 Task: In the Contact  AdelineBaker@roundabouttheatre.org; add deal stage: 'Closed Won'; Add amount '100000'; Select Deal Type: New Business; Select priority: 'Medium'; Associate deal with contact: choose any two contacts and company: Select any company.. Logged in from softage.1@softage.net
Action: Mouse moved to (101, 67)
Screenshot: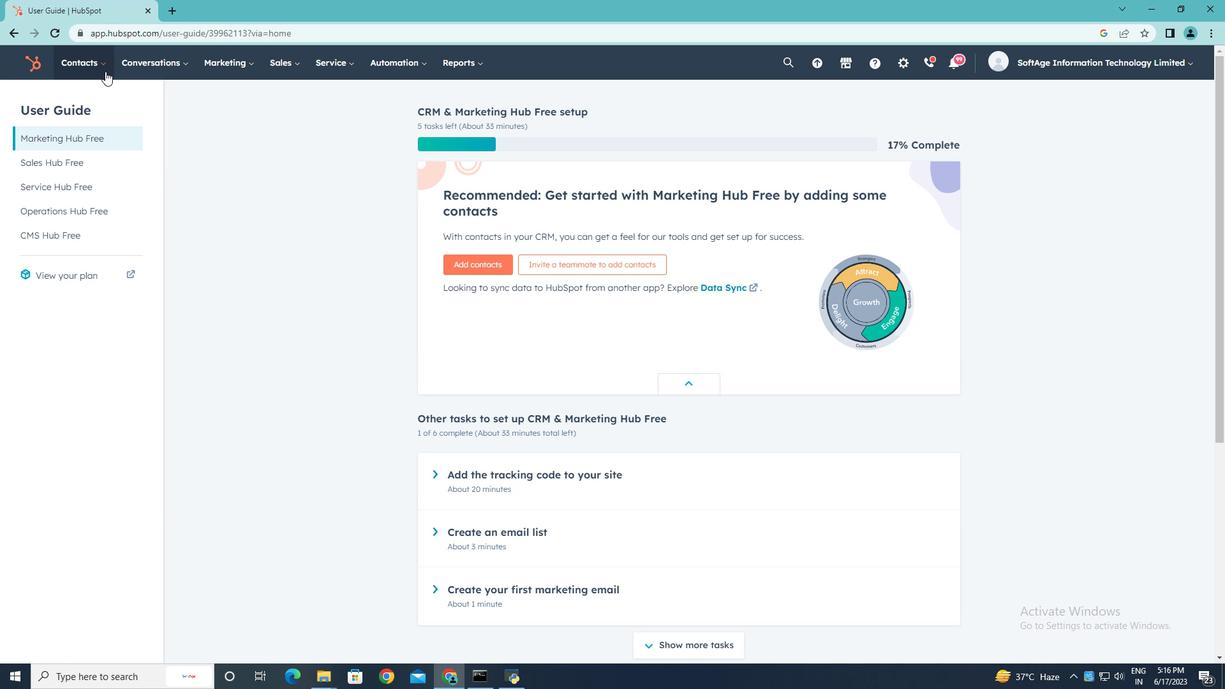 
Action: Mouse pressed left at (101, 67)
Screenshot: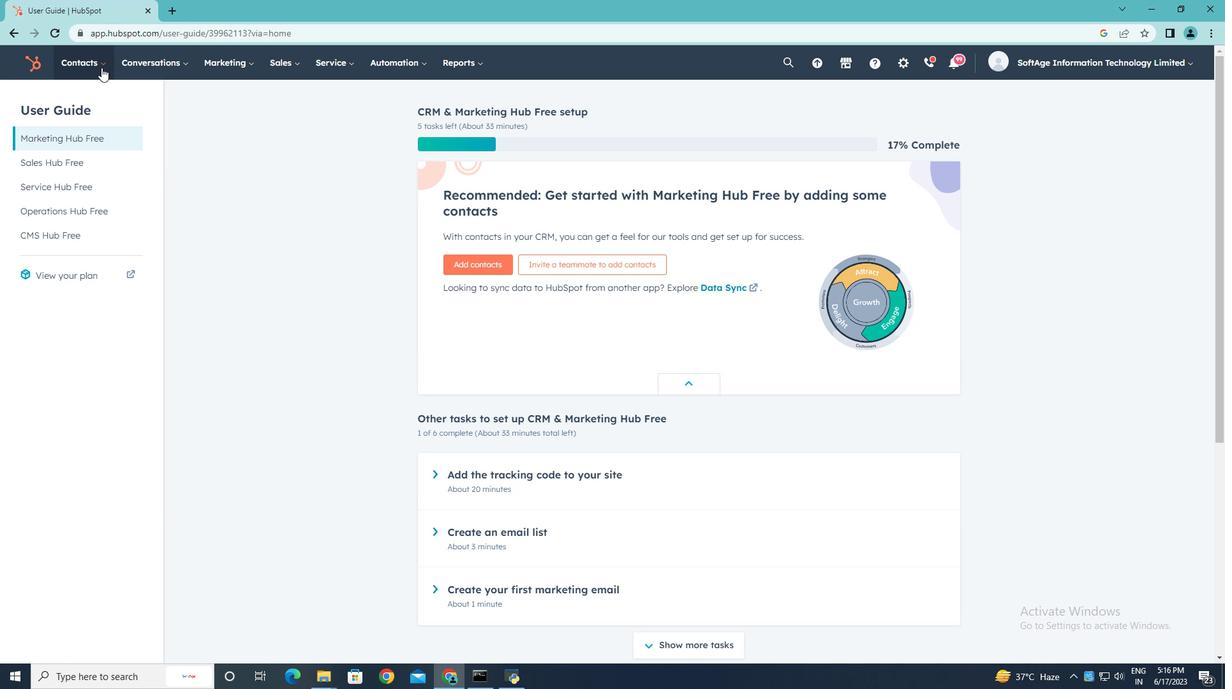 
Action: Mouse moved to (98, 98)
Screenshot: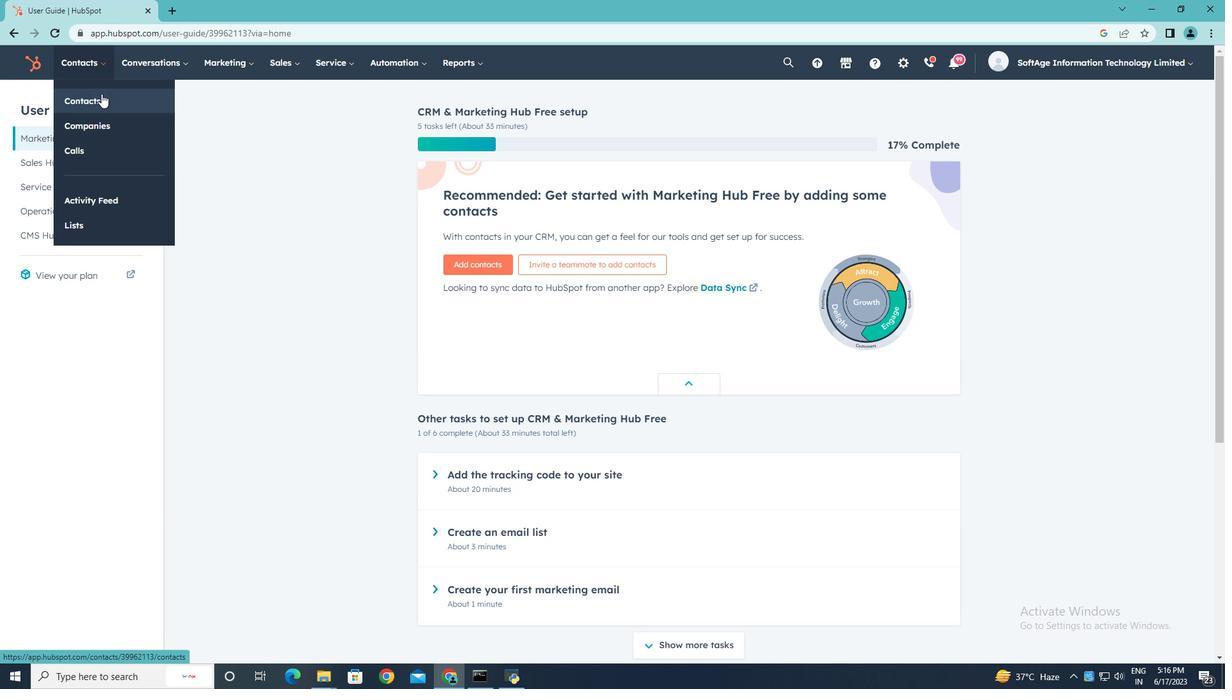 
Action: Mouse pressed left at (98, 98)
Screenshot: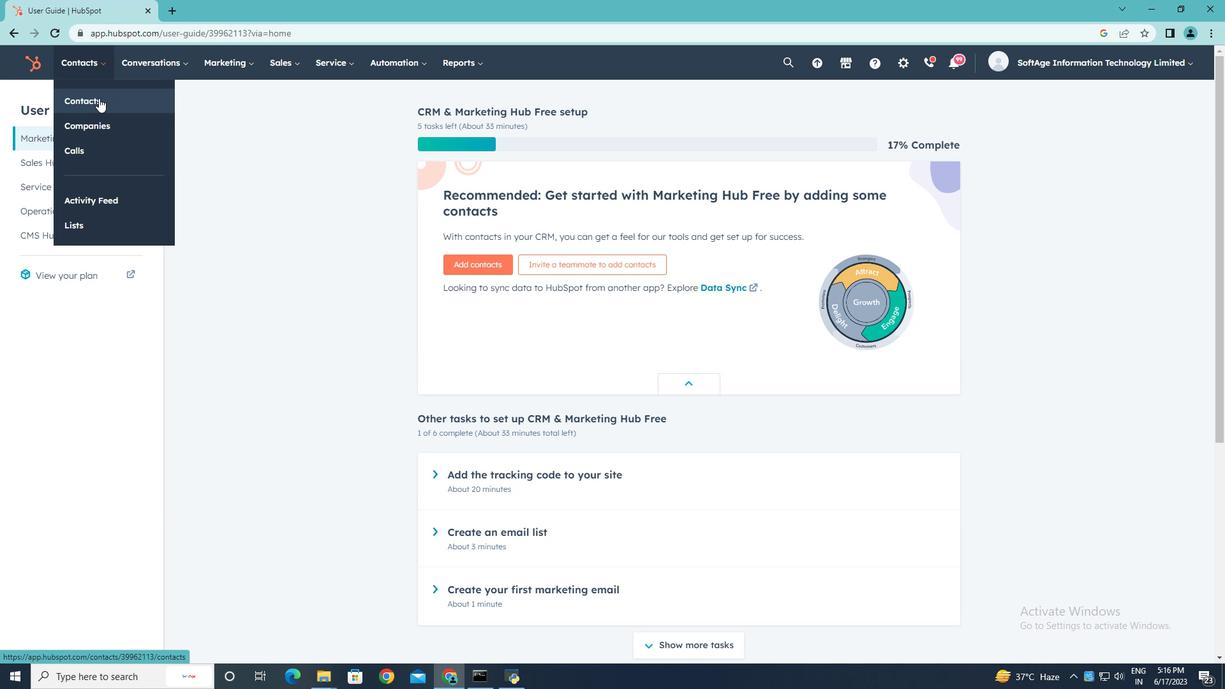 
Action: Mouse moved to (94, 203)
Screenshot: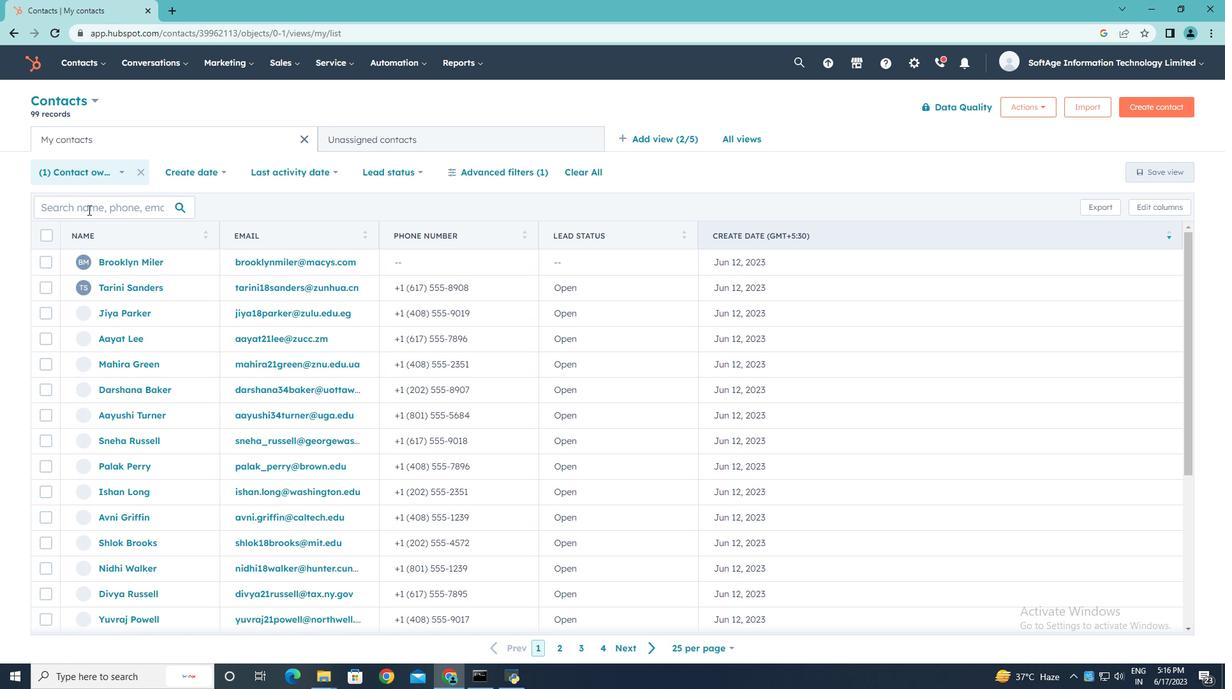 
Action: Mouse pressed left at (94, 203)
Screenshot: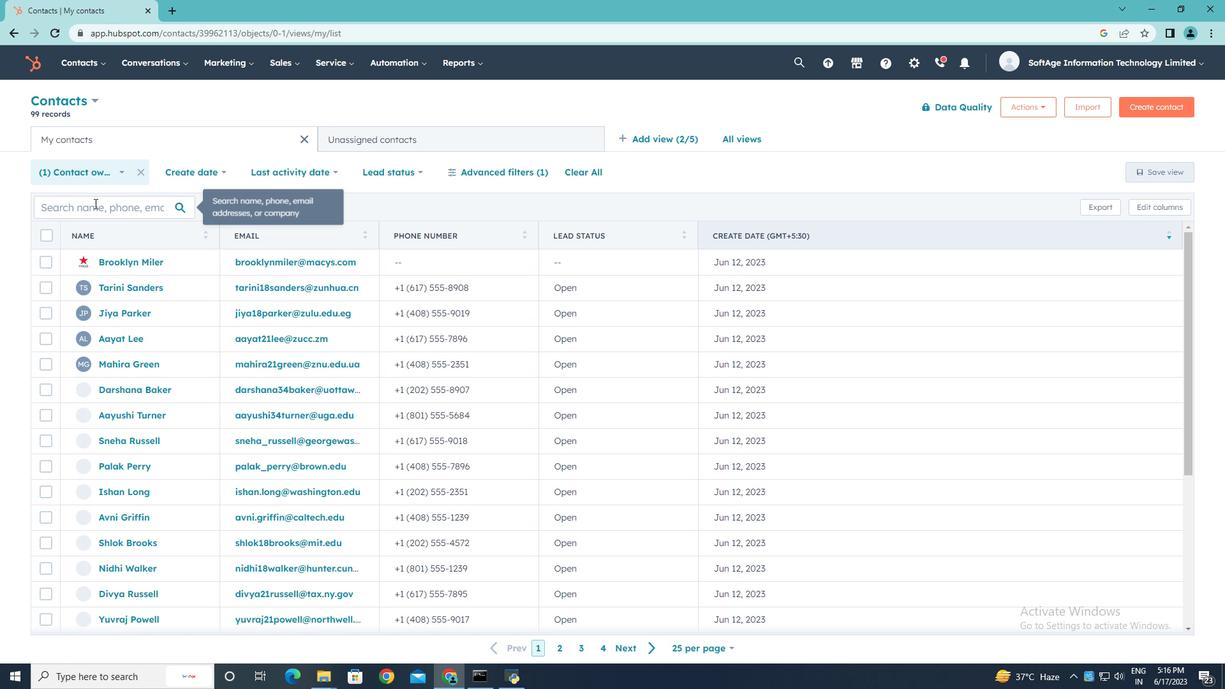 
Action: Key pressed <Key.shift>Adeline<Key.shift><Key.shift><Key.shift>Bal<Key.backspace>ker<Key.shift><Key.shift><Key.shift><Key.shift><Key.shift><Key.shift><Key.shift><Key.shift><Key.shift>@roundabouttheatre.org
Screenshot: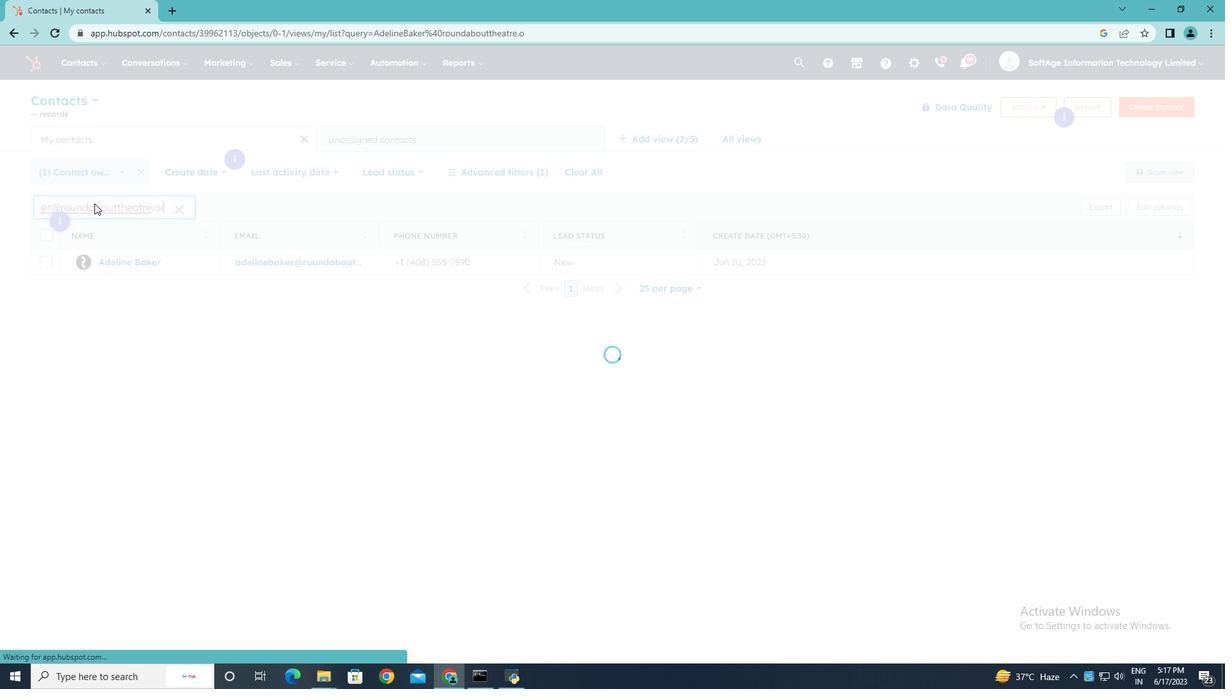 
Action: Mouse moved to (129, 264)
Screenshot: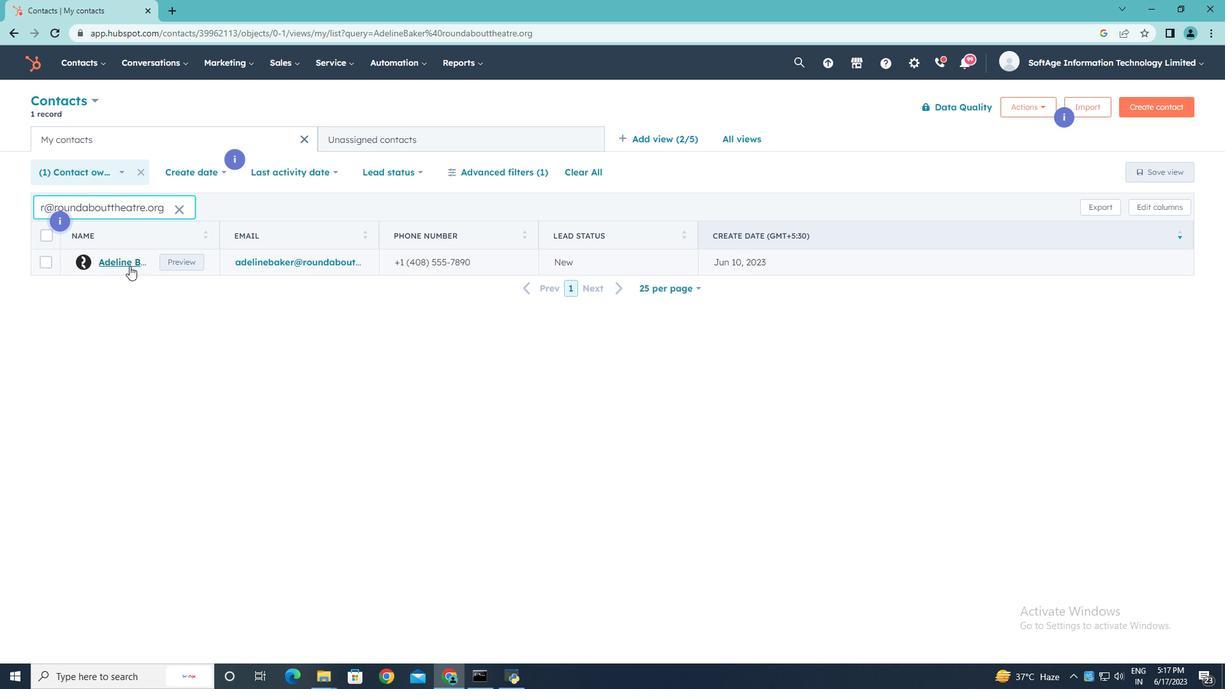 
Action: Mouse pressed left at (129, 264)
Screenshot: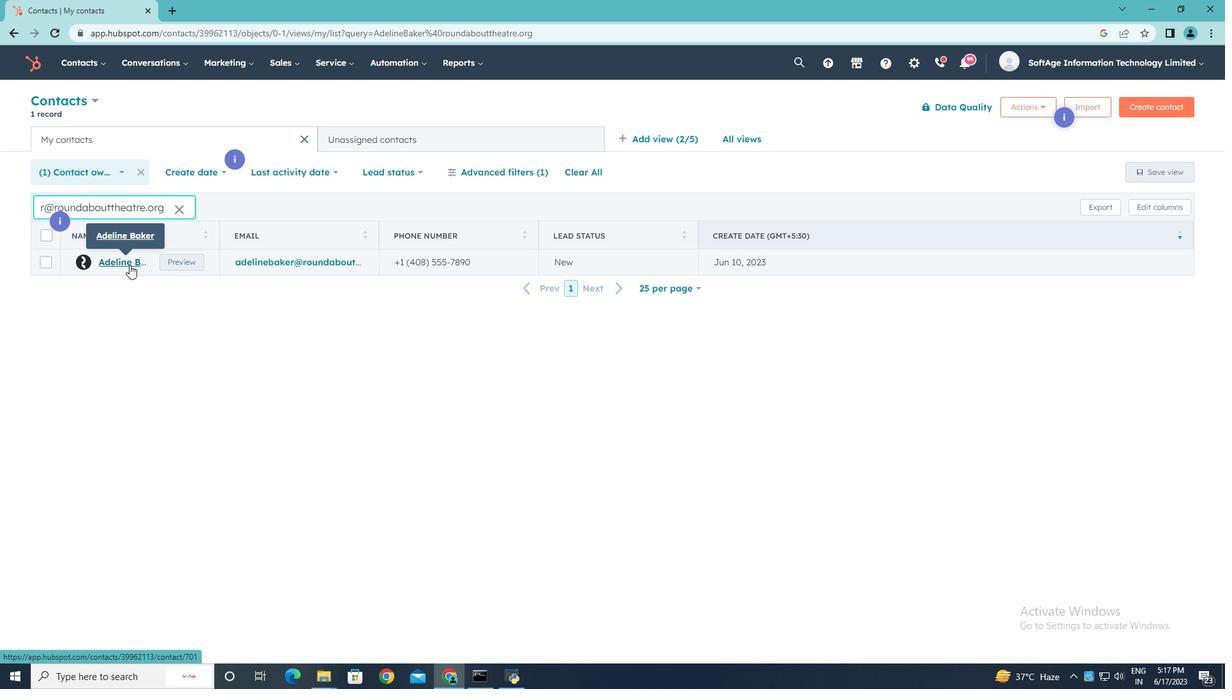 
Action: Mouse moved to (788, 510)
Screenshot: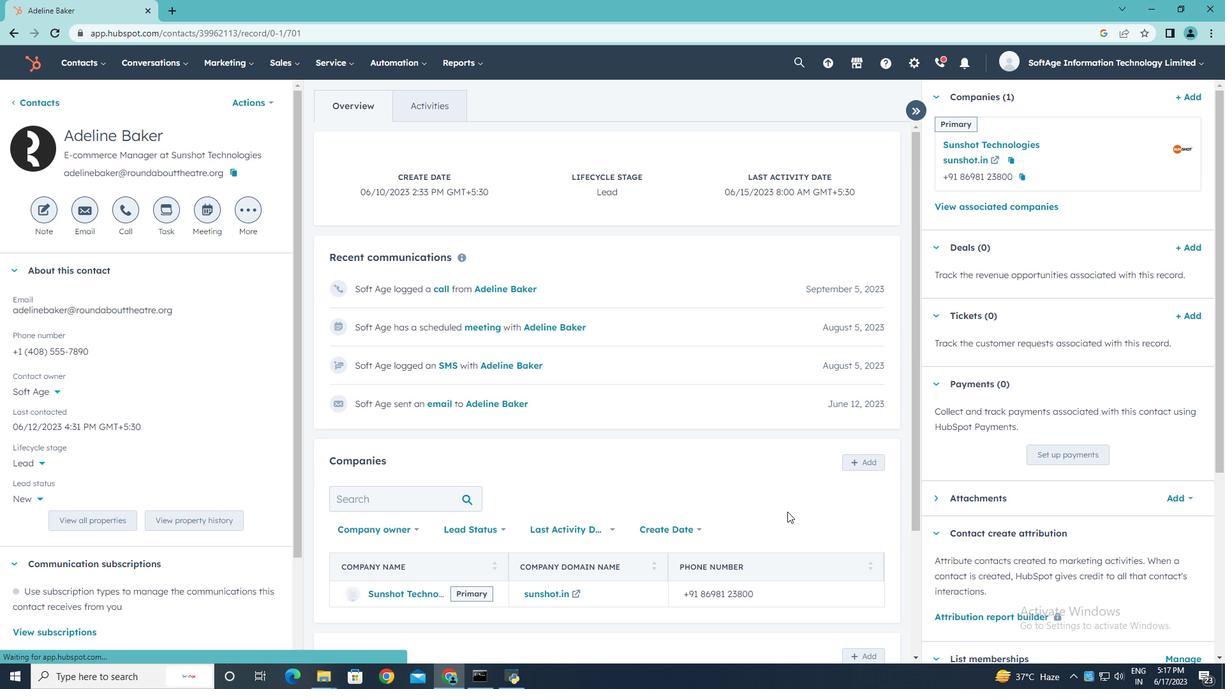 
Action: Mouse scrolled (788, 510) with delta (0, 0)
Screenshot: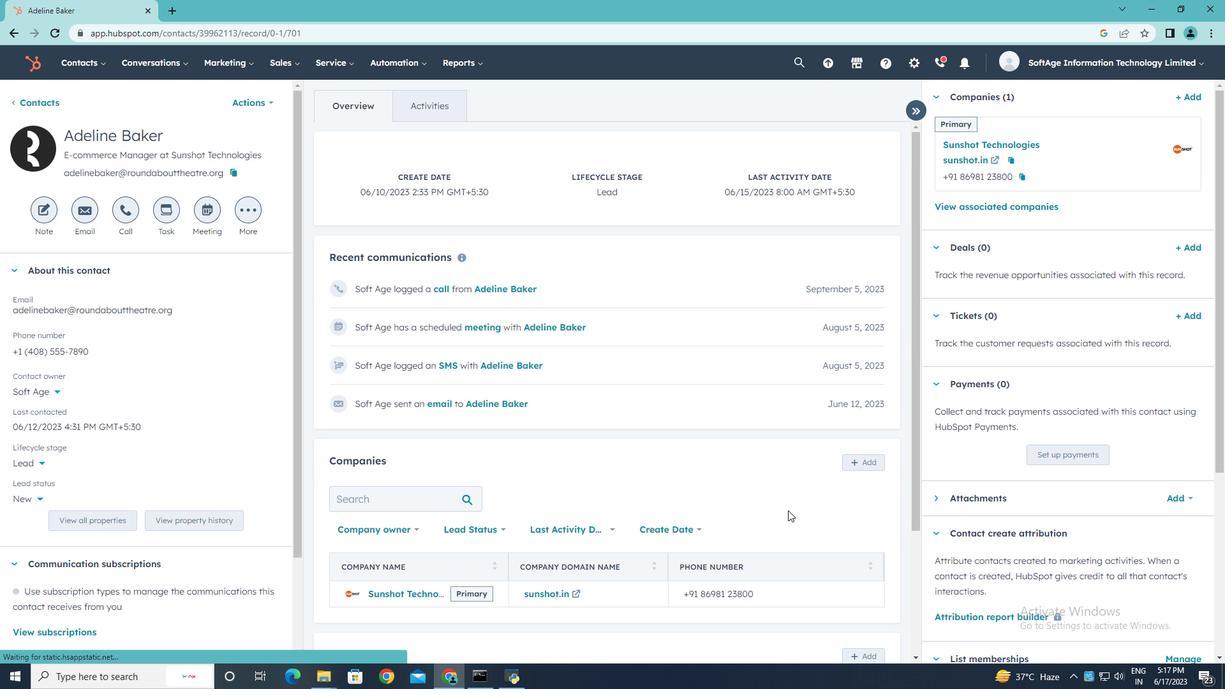 
Action: Mouse scrolled (788, 510) with delta (0, 0)
Screenshot: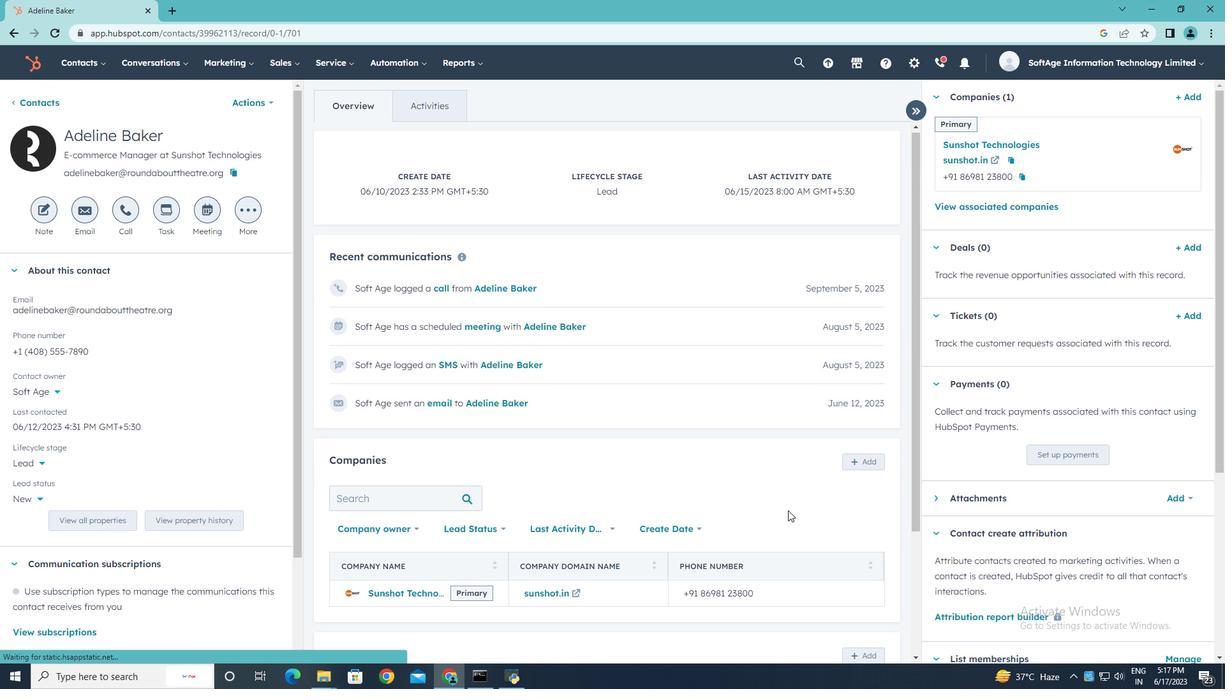 
Action: Mouse scrolled (788, 510) with delta (0, 0)
Screenshot: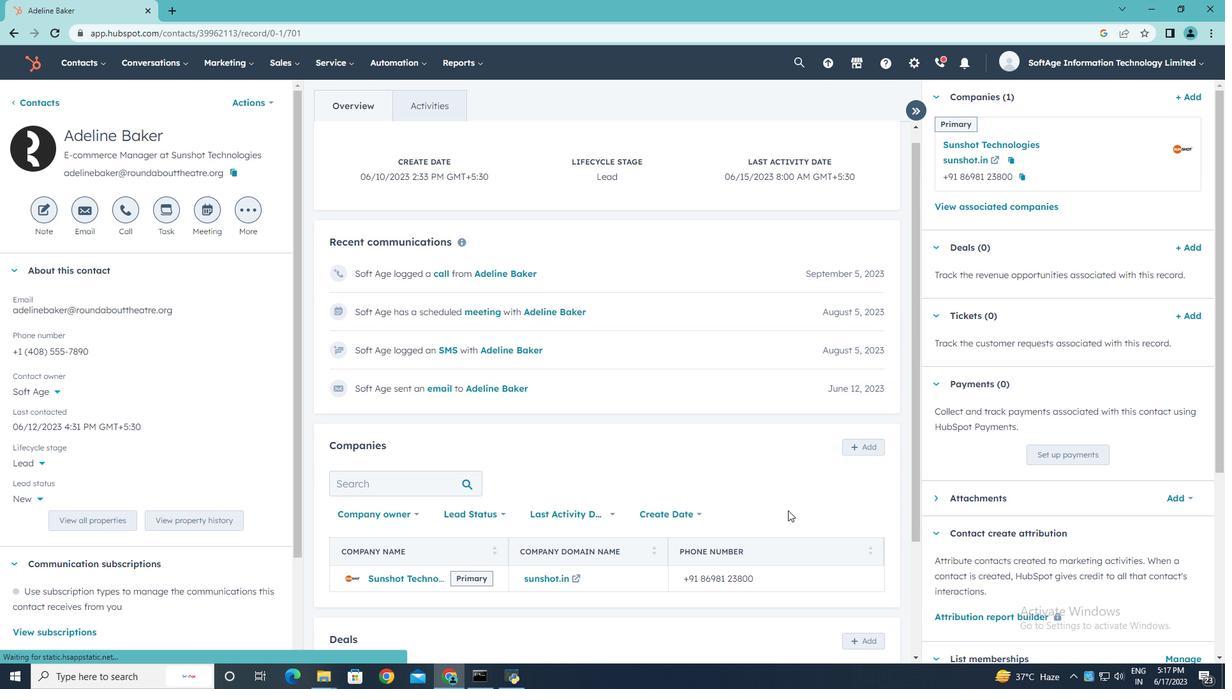 
Action: Mouse moved to (865, 487)
Screenshot: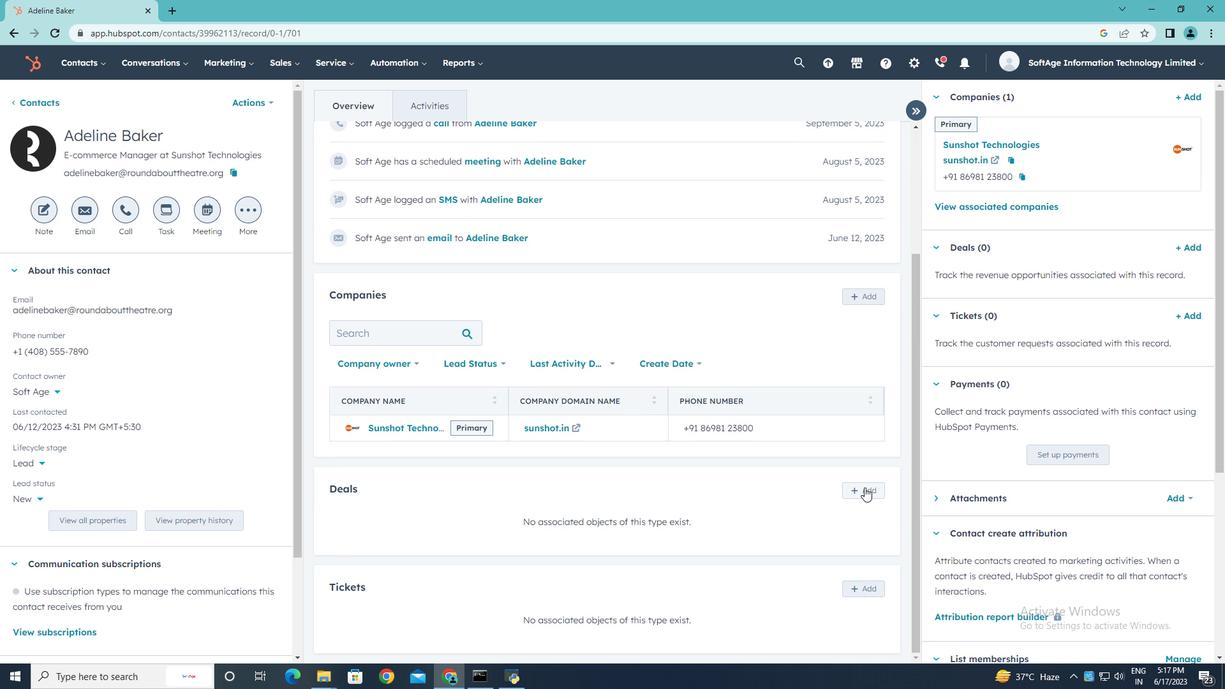 
Action: Mouse pressed left at (865, 487)
Screenshot: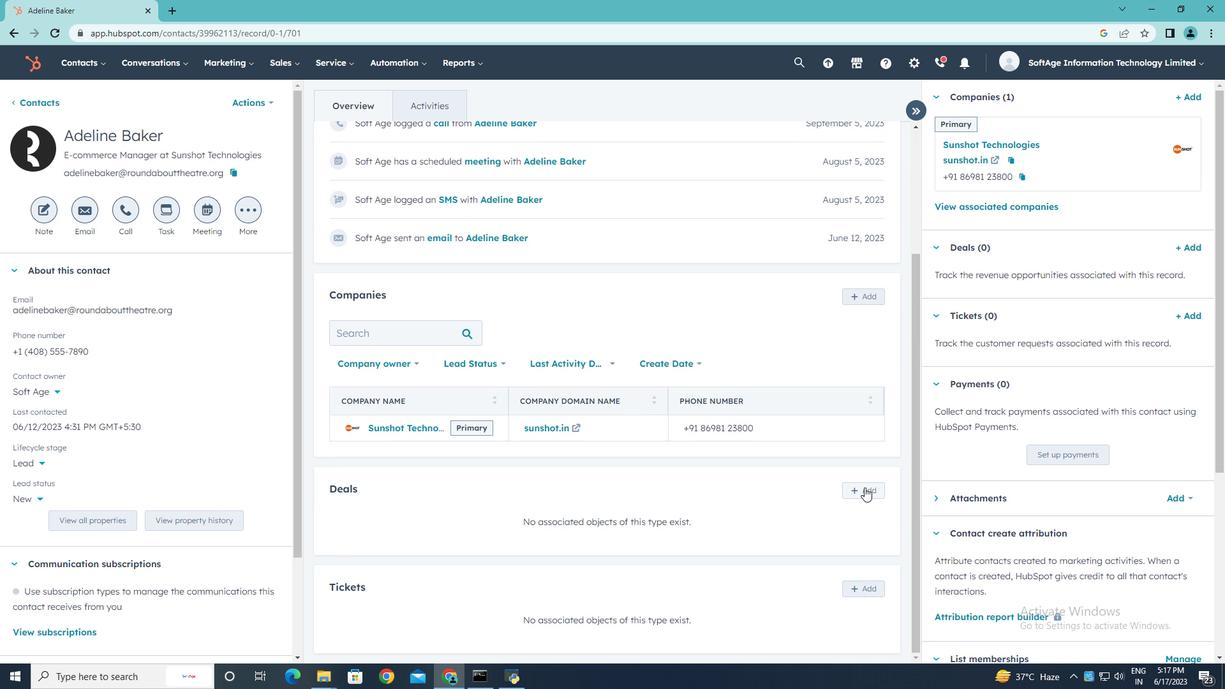 
Action: Mouse moved to (1169, 323)
Screenshot: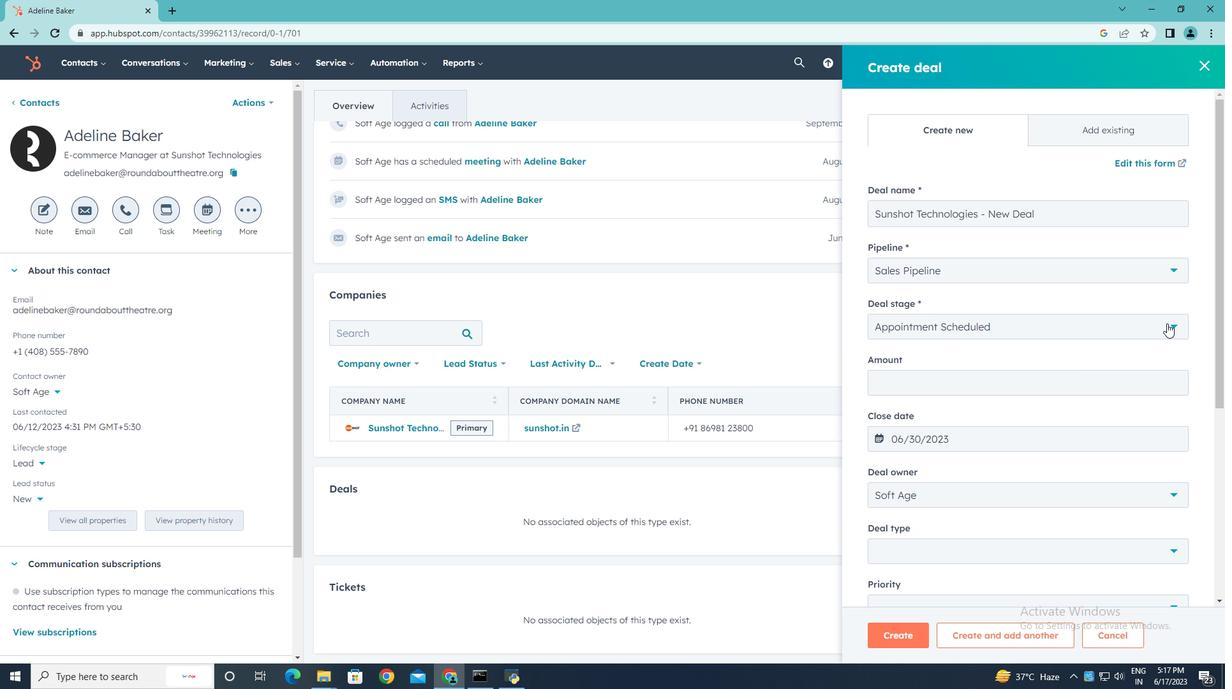 
Action: Mouse pressed left at (1169, 323)
Screenshot: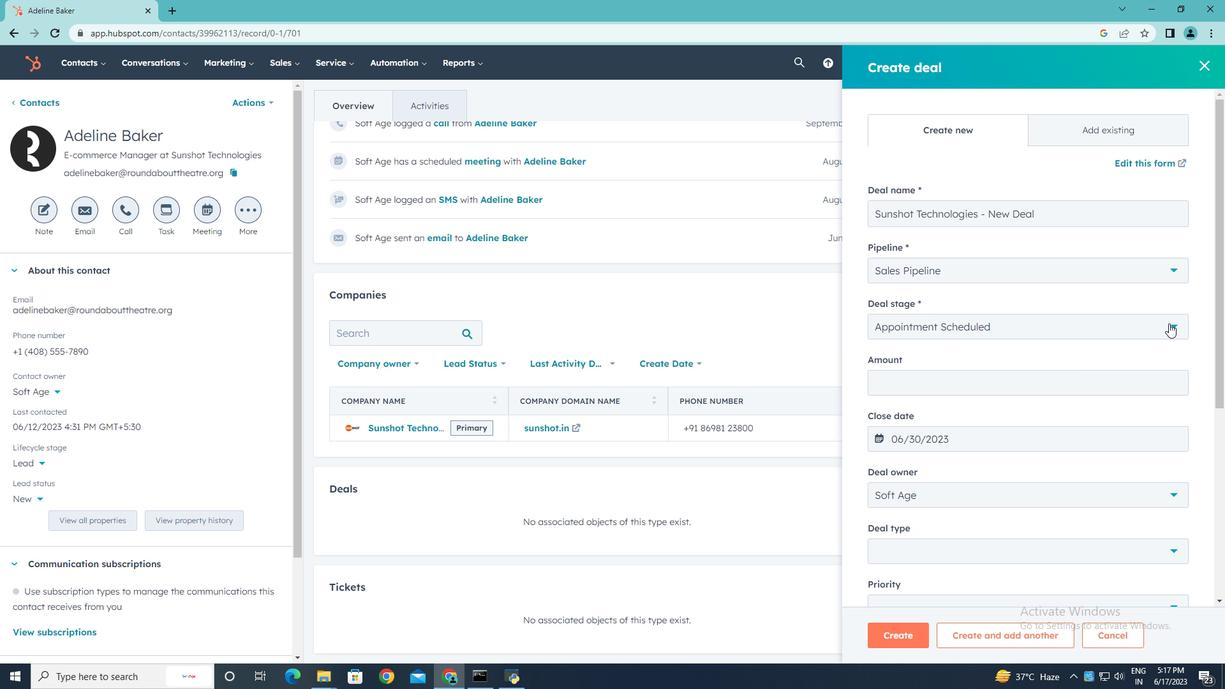 
Action: Mouse moved to (1004, 450)
Screenshot: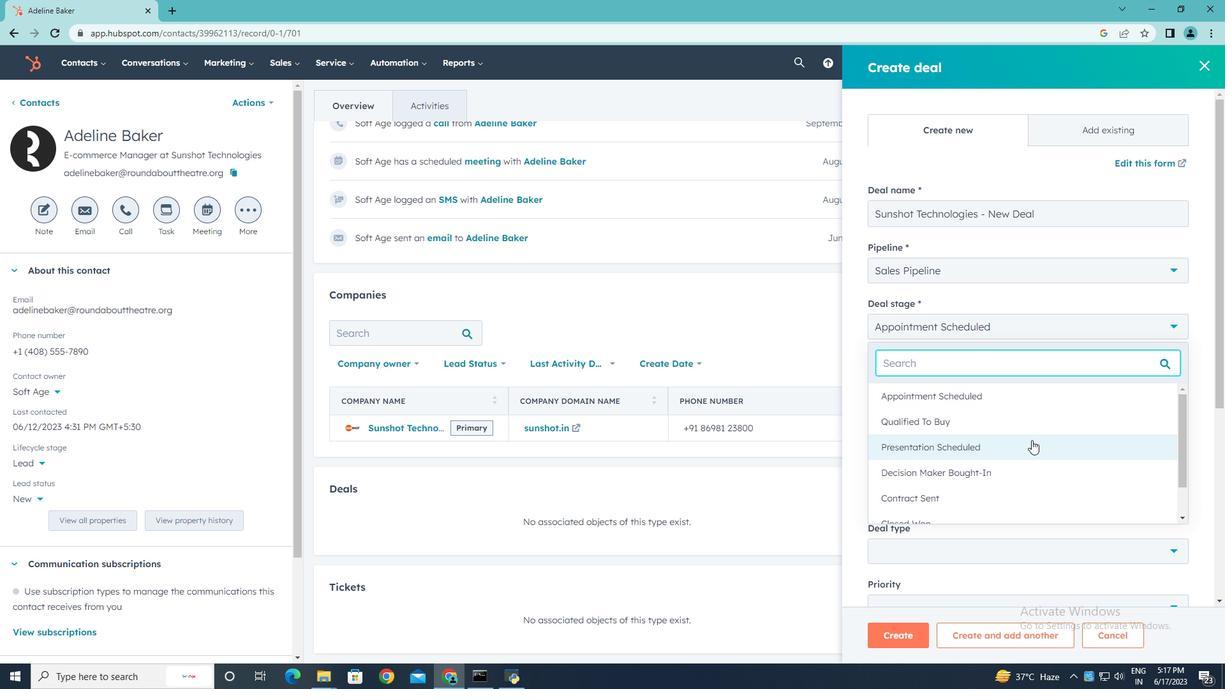 
Action: Mouse scrolled (1004, 449) with delta (0, 0)
Screenshot: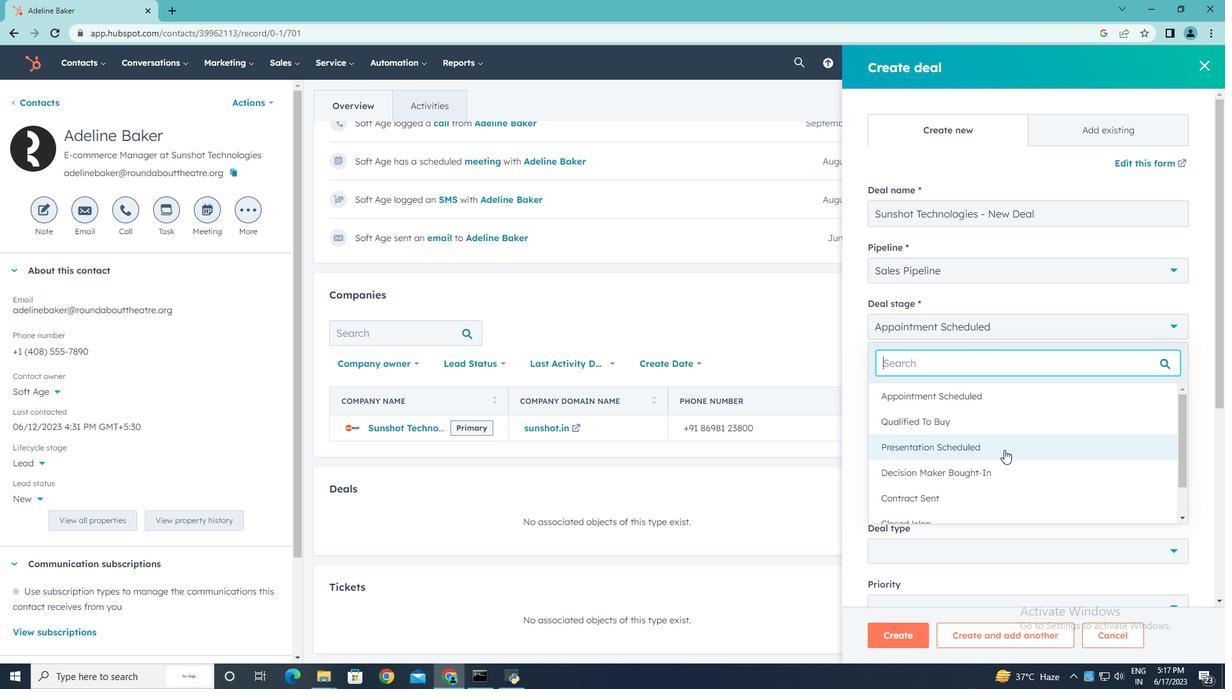 
Action: Mouse scrolled (1004, 449) with delta (0, 0)
Screenshot: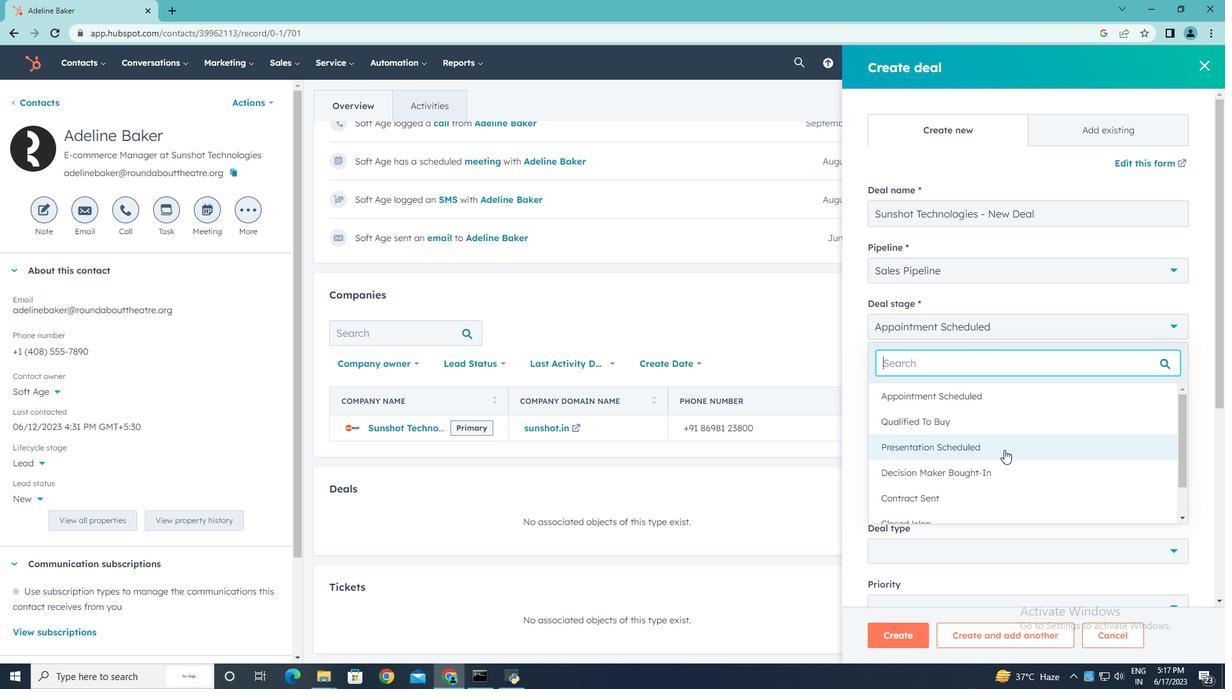 
Action: Mouse moved to (953, 491)
Screenshot: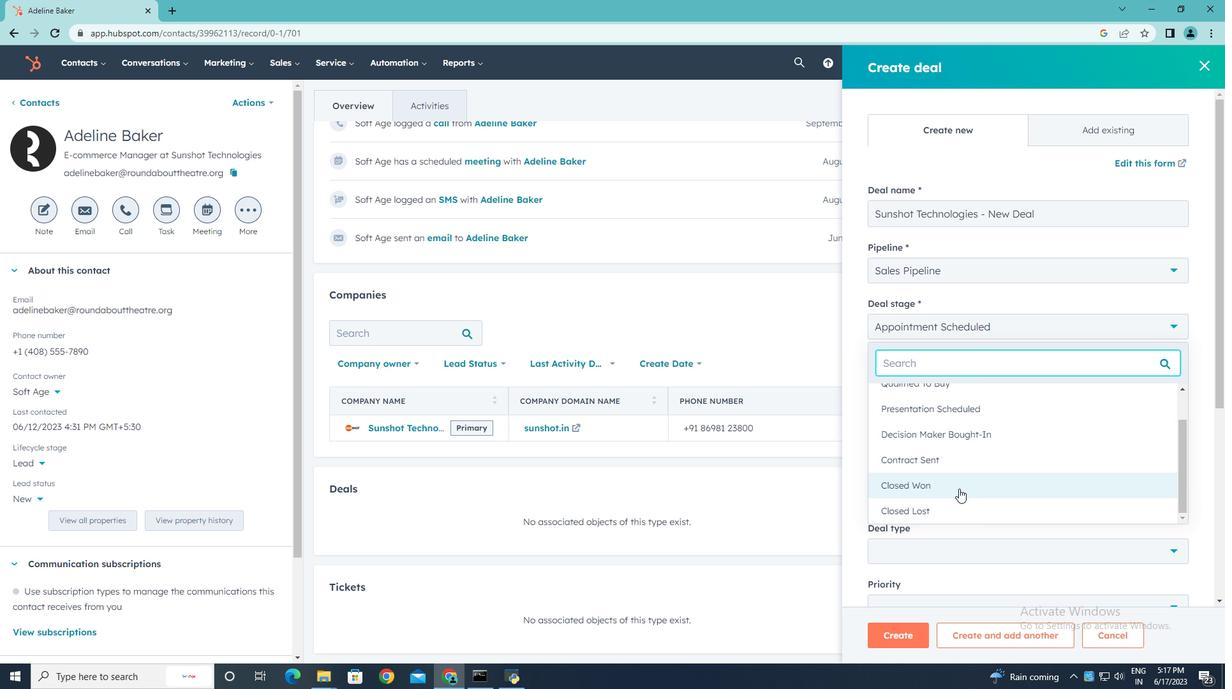 
Action: Mouse pressed left at (953, 491)
Screenshot: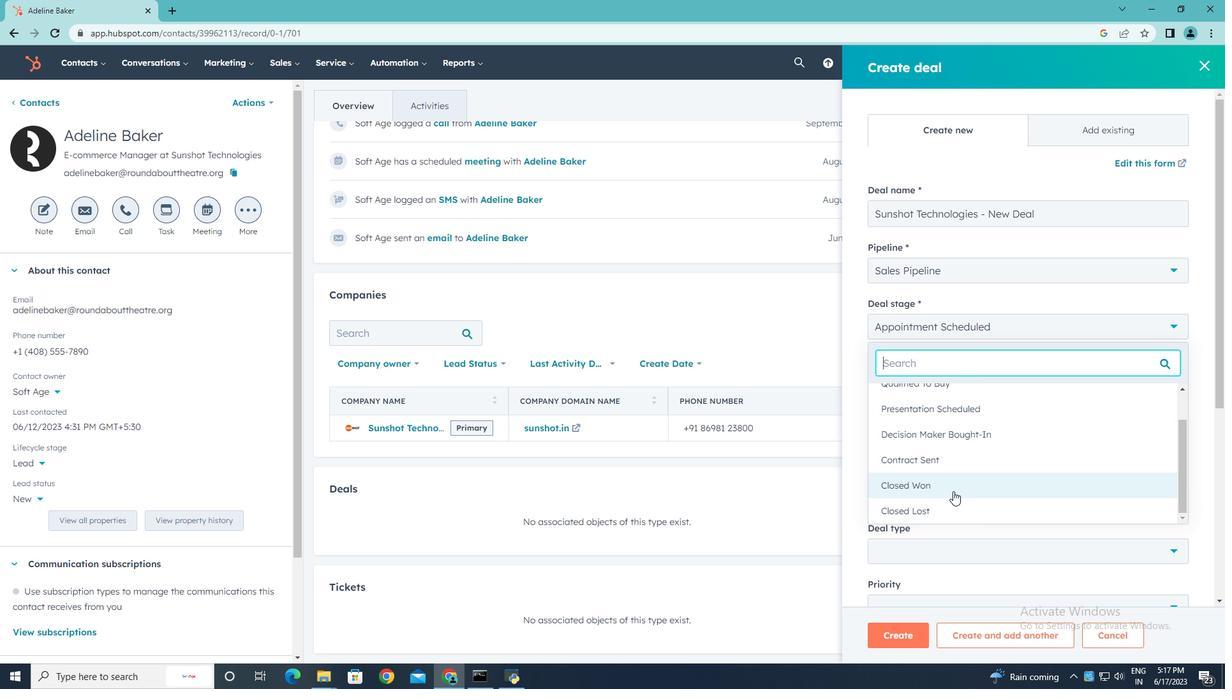 
Action: Mouse moved to (1023, 381)
Screenshot: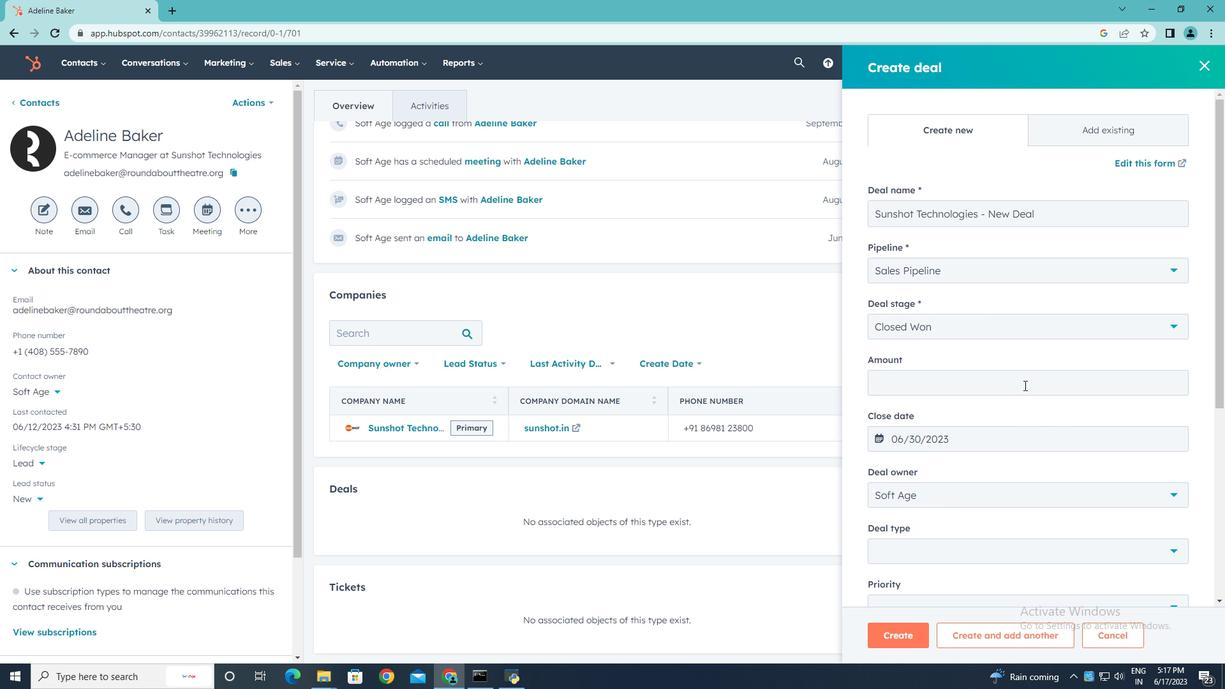 
Action: Mouse pressed left at (1023, 381)
Screenshot: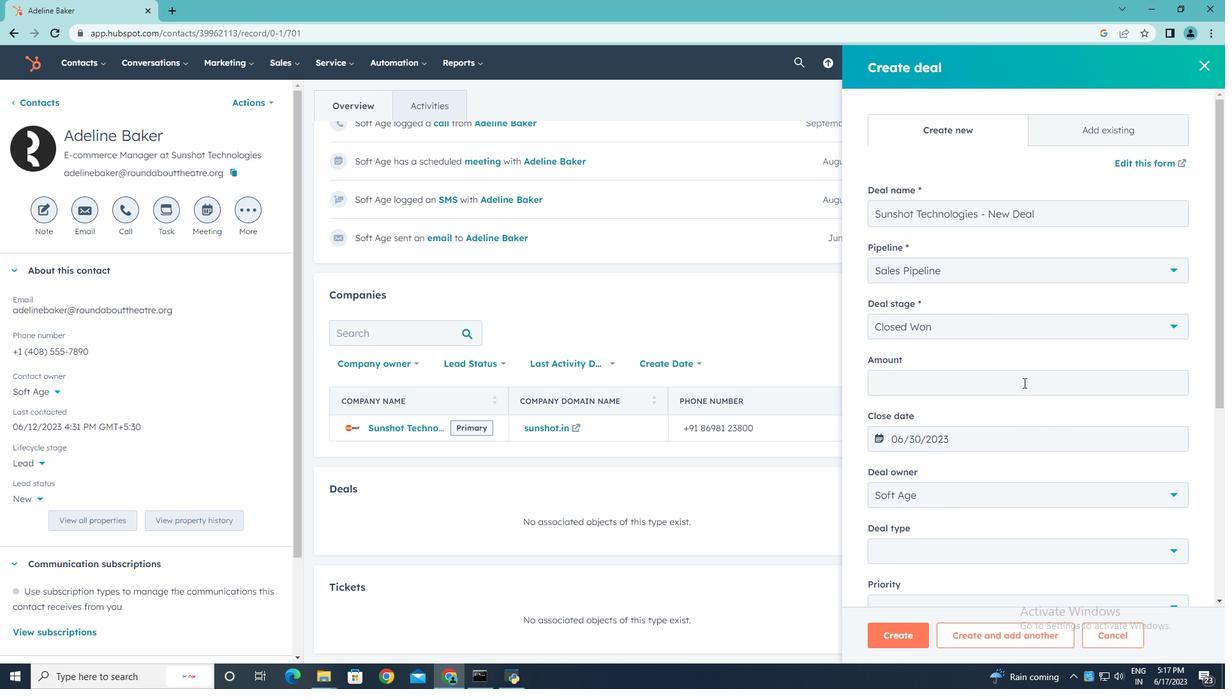 
Action: Key pressed 100000
Screenshot: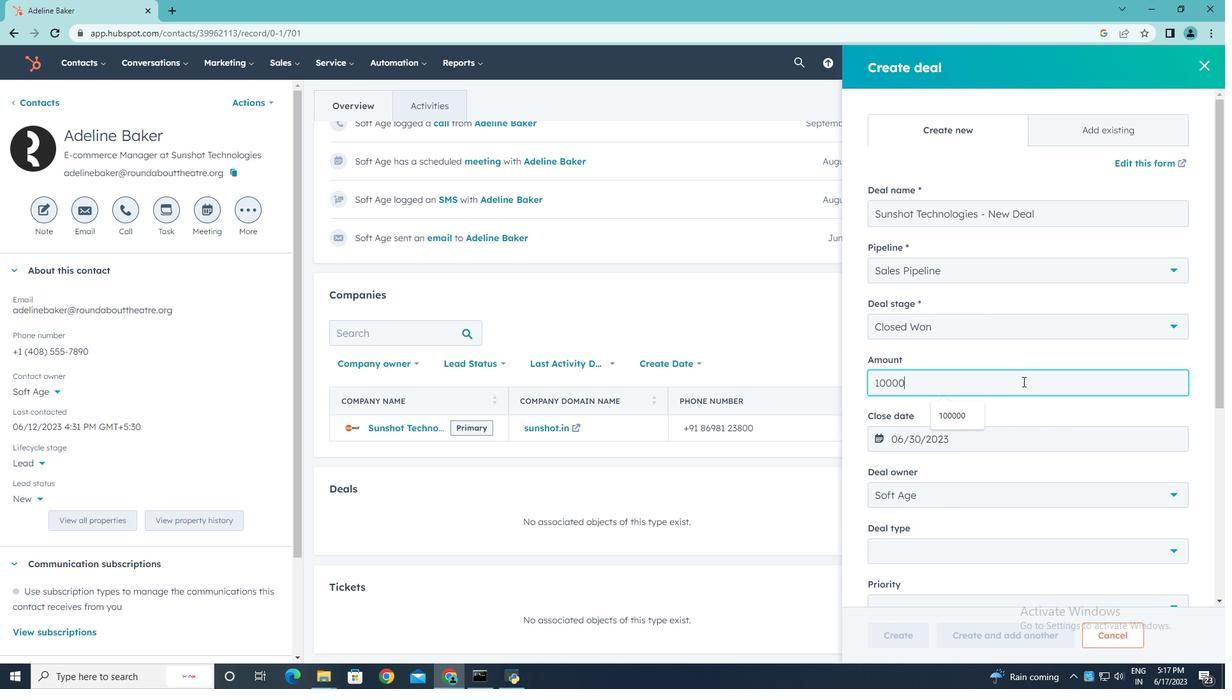 
Action: Mouse moved to (1128, 474)
Screenshot: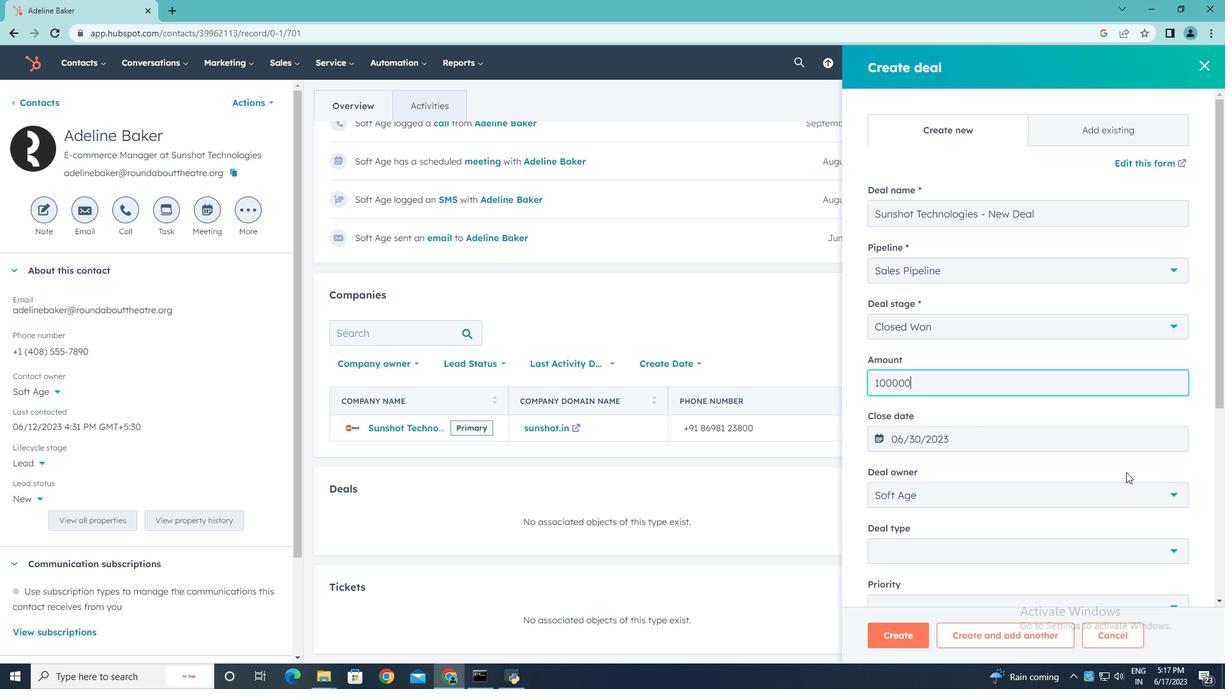 
Action: Mouse scrolled (1128, 473) with delta (0, 0)
Screenshot: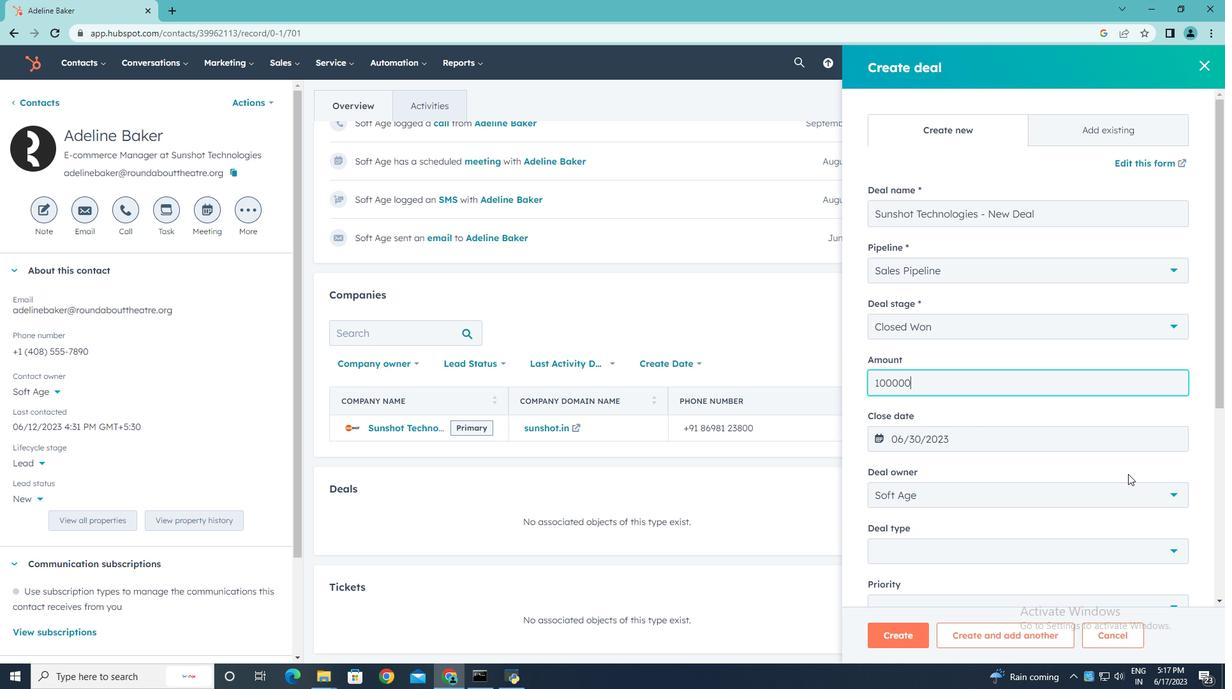 
Action: Mouse scrolled (1128, 473) with delta (0, 0)
Screenshot: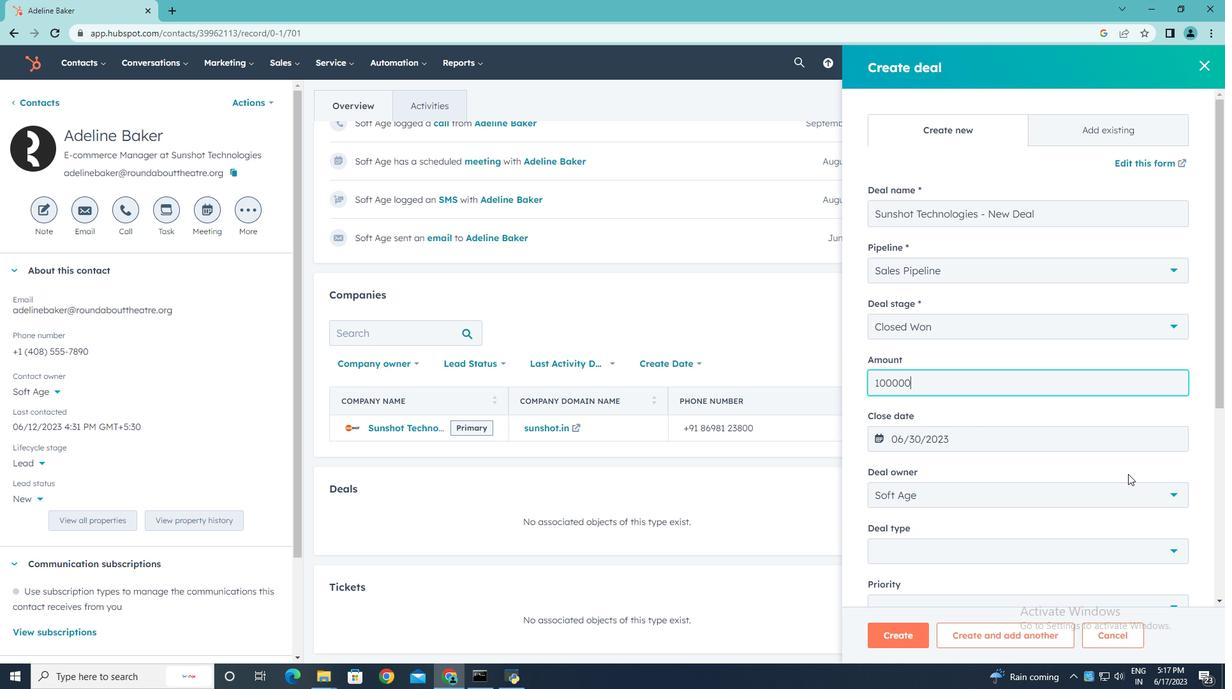 
Action: Mouse moved to (1173, 423)
Screenshot: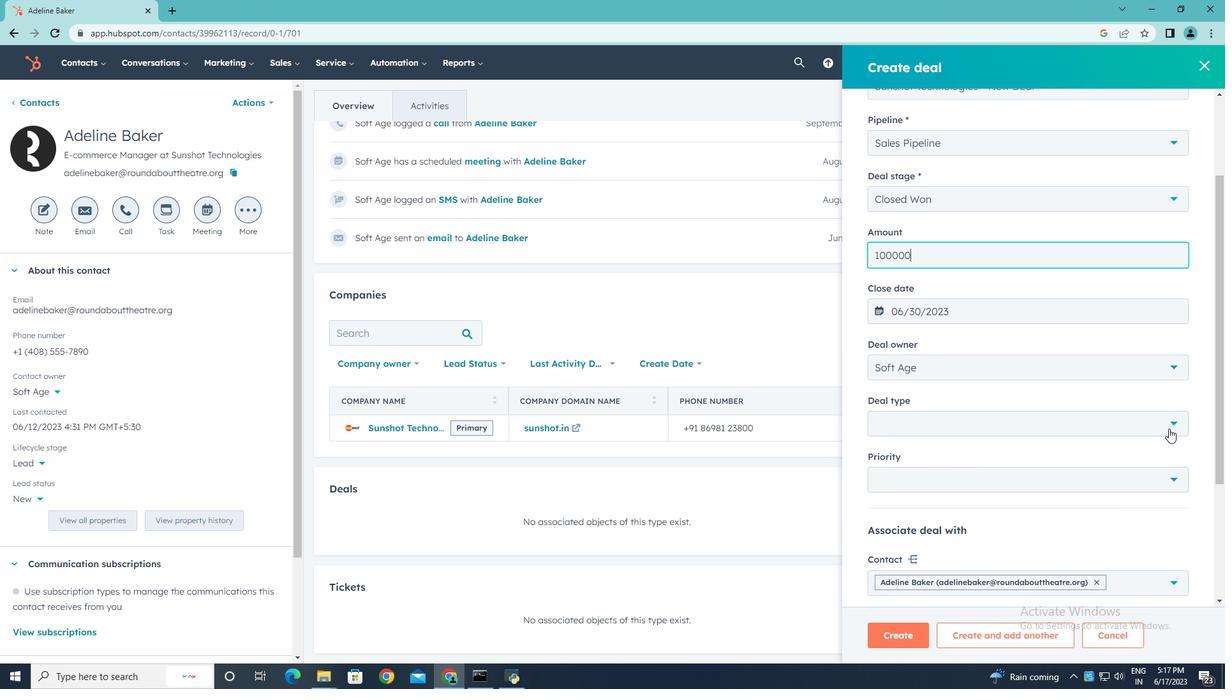 
Action: Mouse pressed left at (1173, 423)
Screenshot: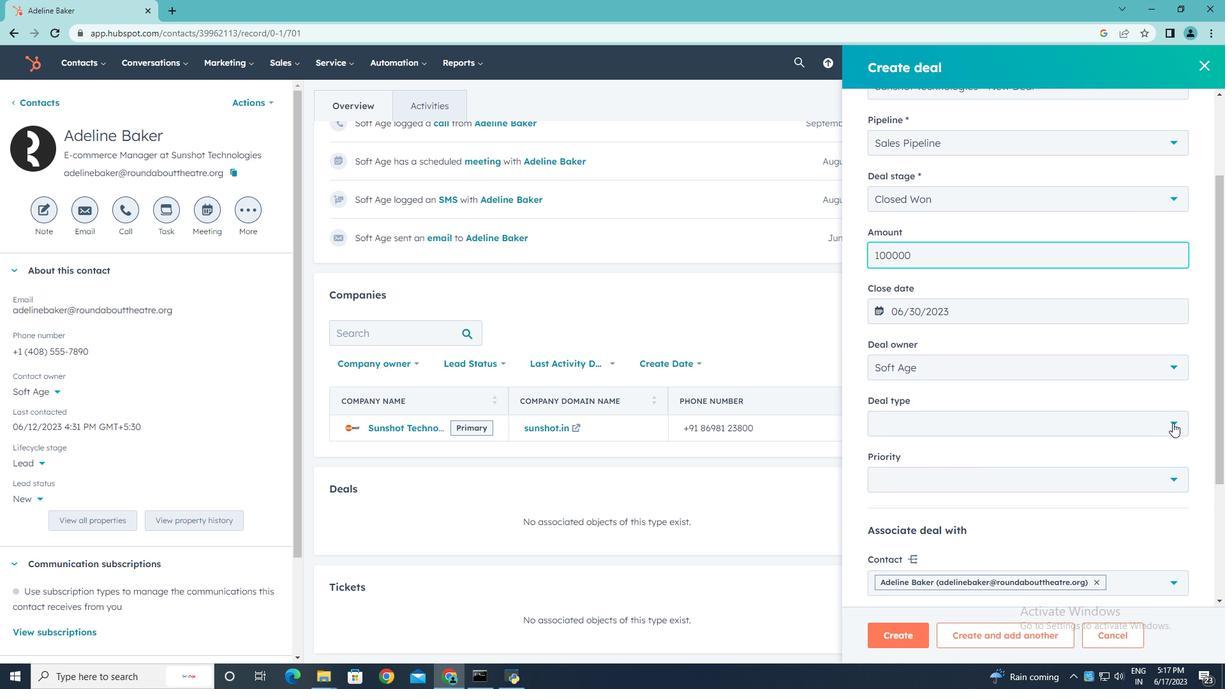 
Action: Mouse moved to (964, 478)
Screenshot: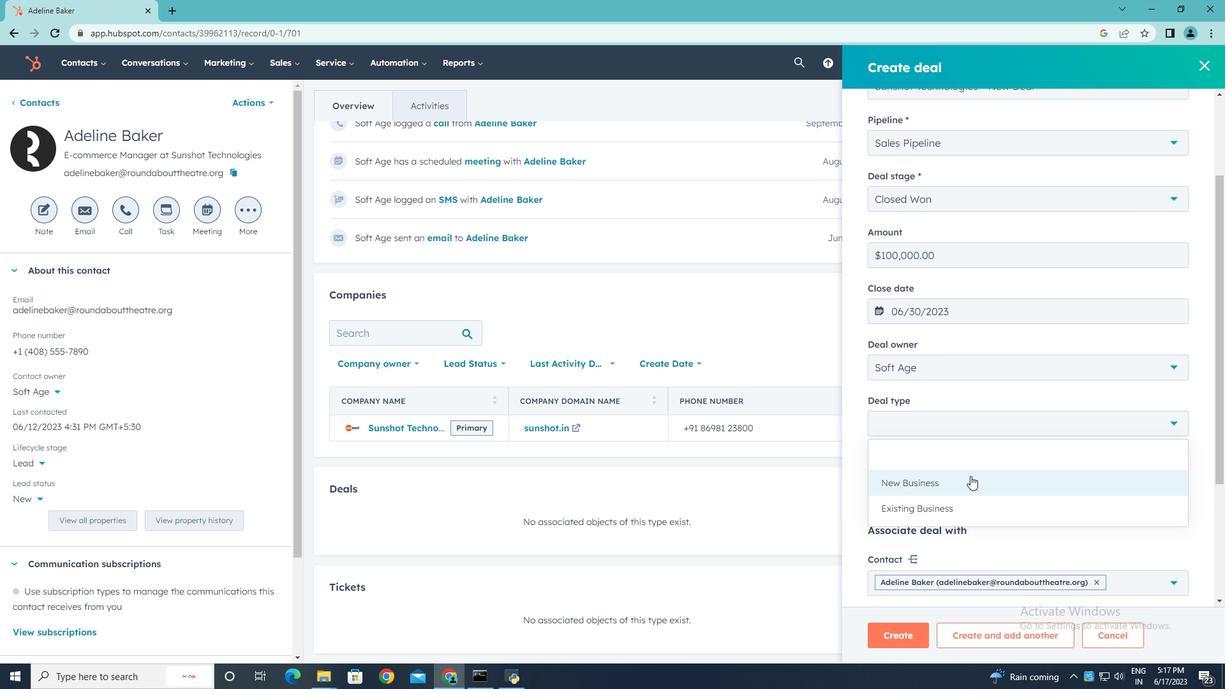
Action: Mouse pressed left at (964, 478)
Screenshot: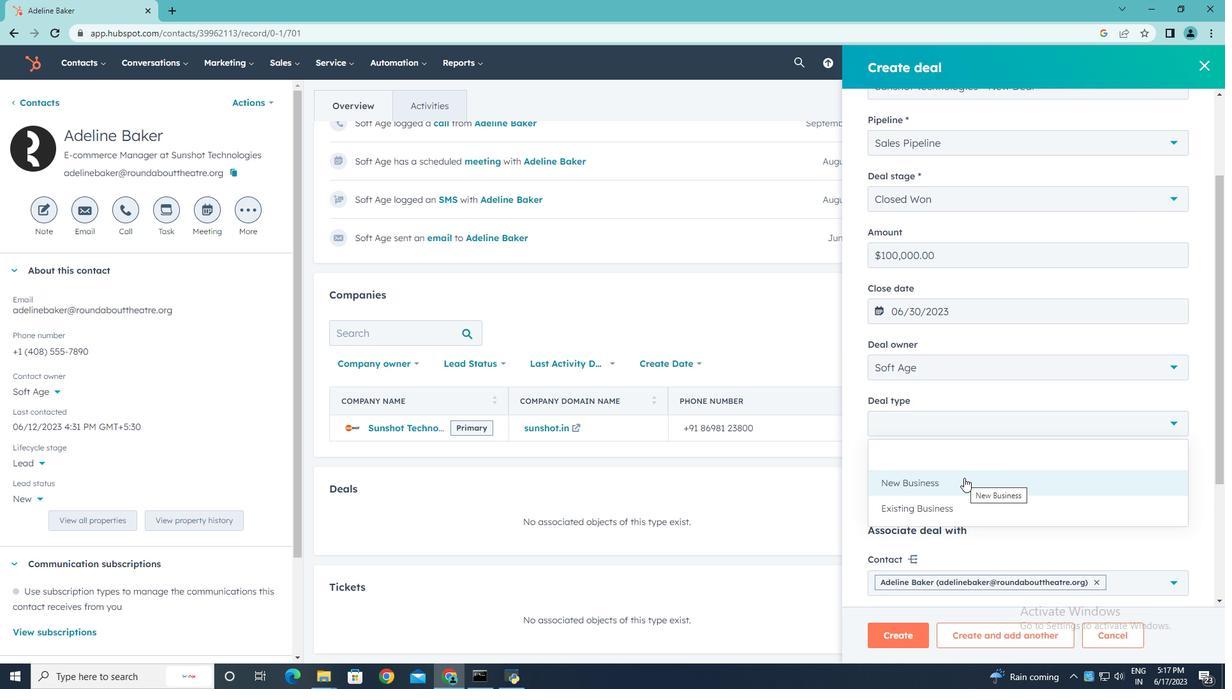 
Action: Mouse moved to (1171, 476)
Screenshot: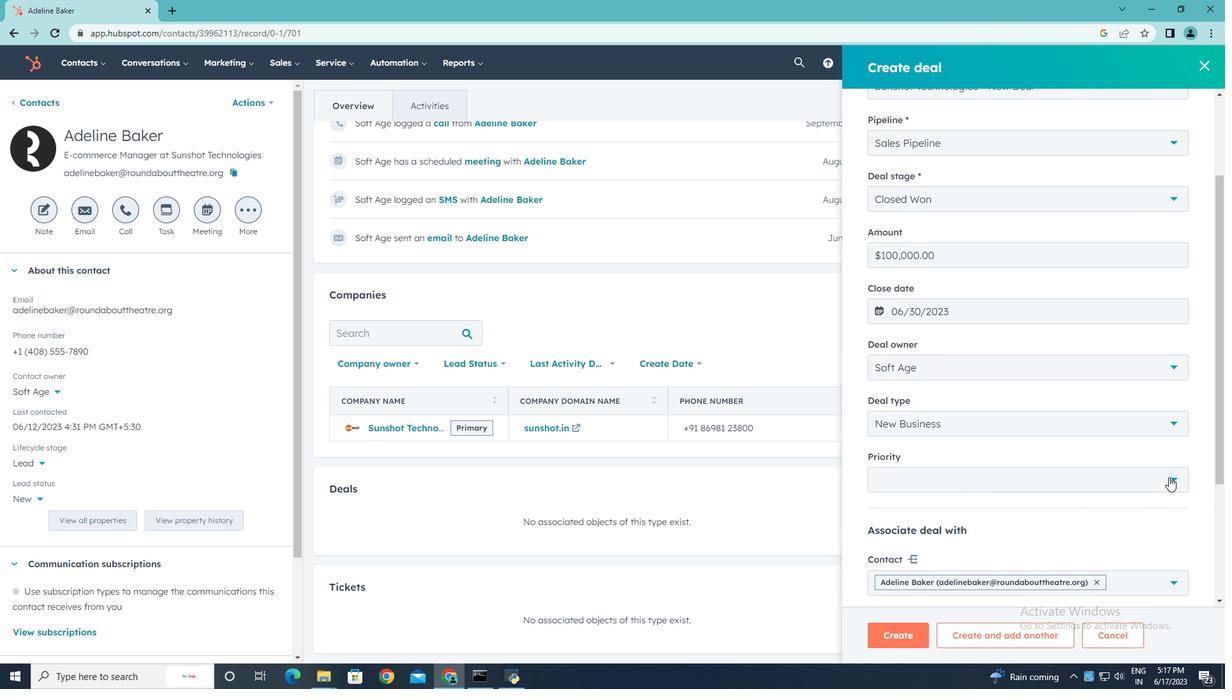 
Action: Mouse pressed left at (1171, 476)
Screenshot: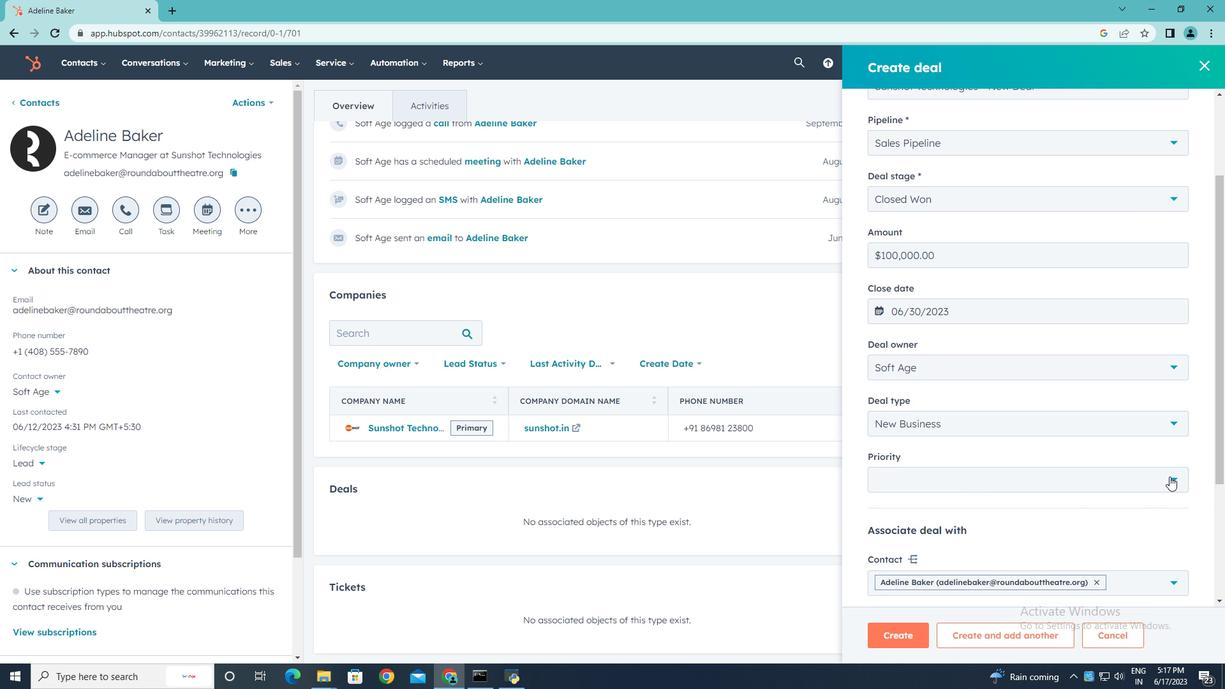 
Action: Mouse moved to (944, 566)
Screenshot: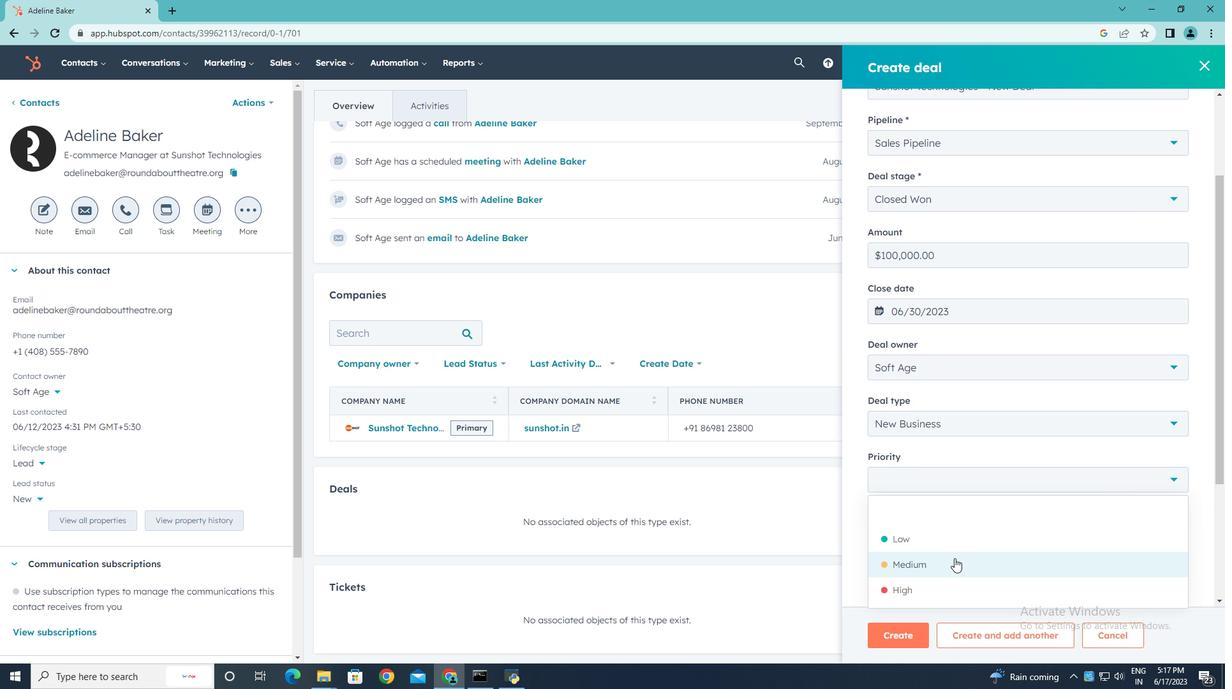 
Action: Mouse pressed left at (944, 566)
Screenshot: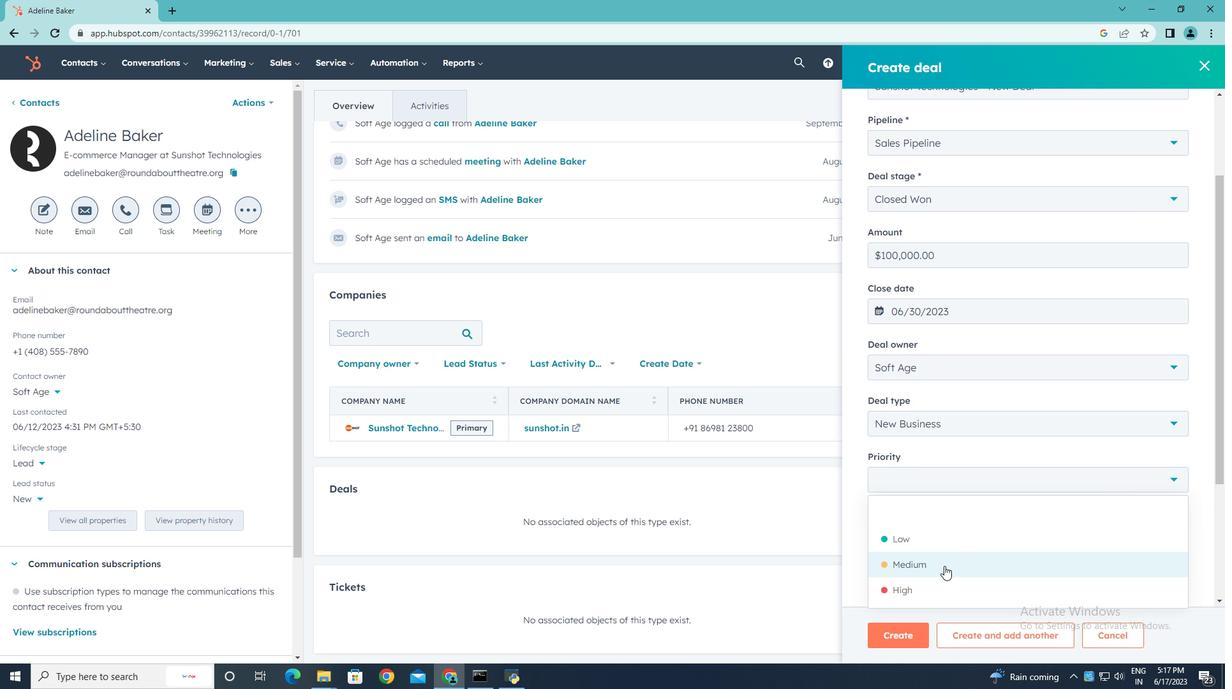
Action: Mouse moved to (1188, 575)
Screenshot: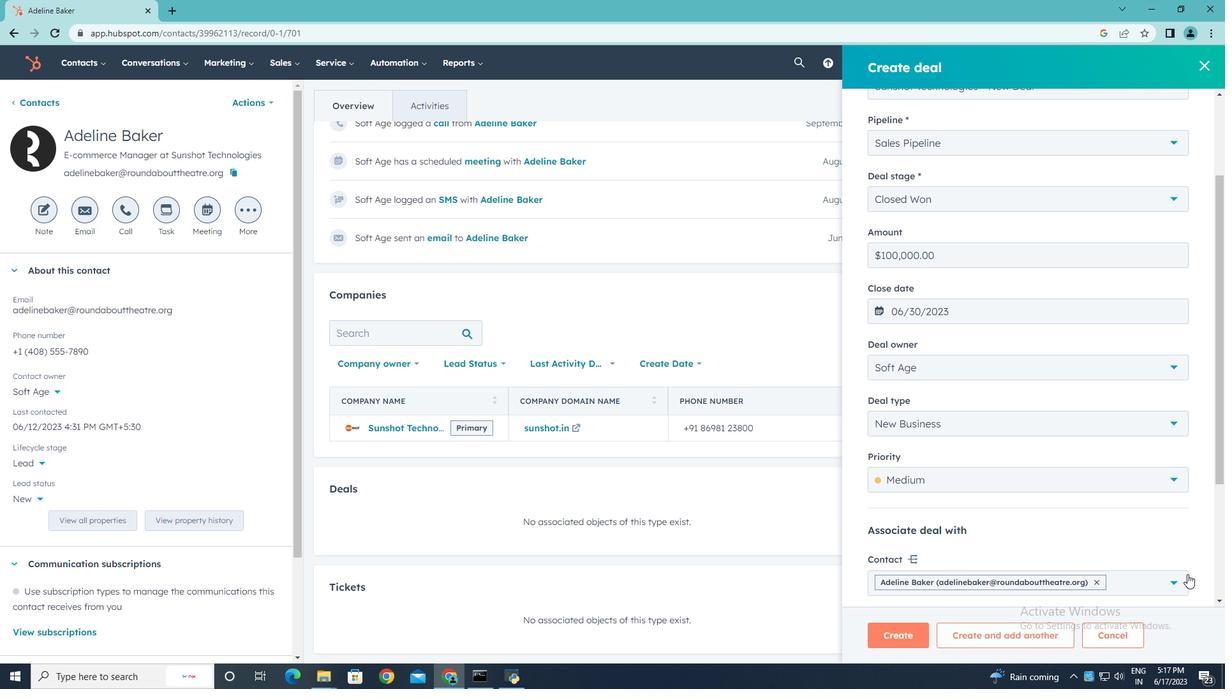
Action: Mouse scrolled (1188, 575) with delta (0, 0)
Screenshot: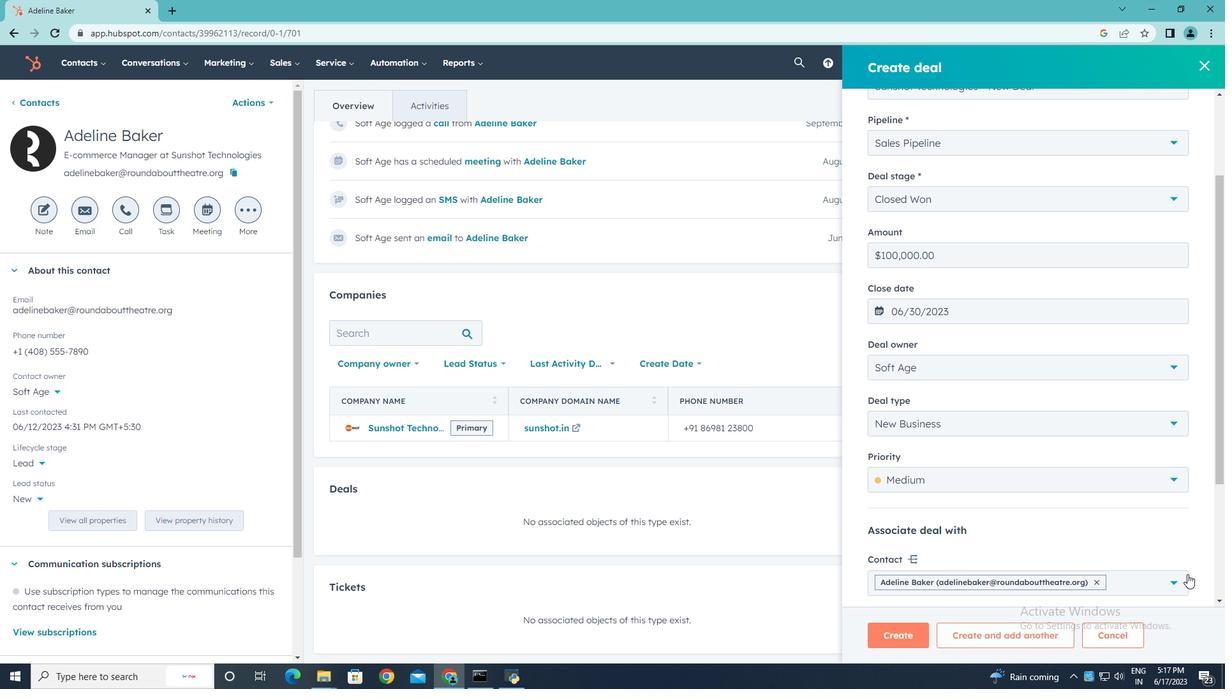 
Action: Mouse moved to (1176, 517)
Screenshot: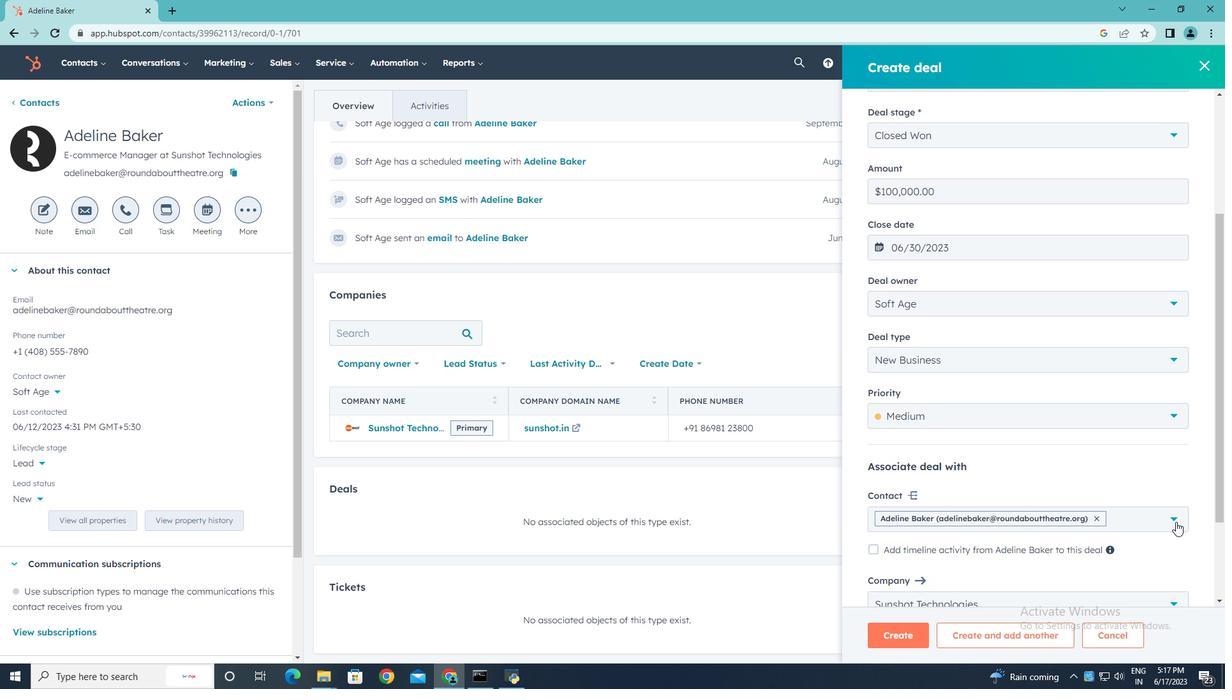 
Action: Mouse pressed left at (1176, 517)
Screenshot: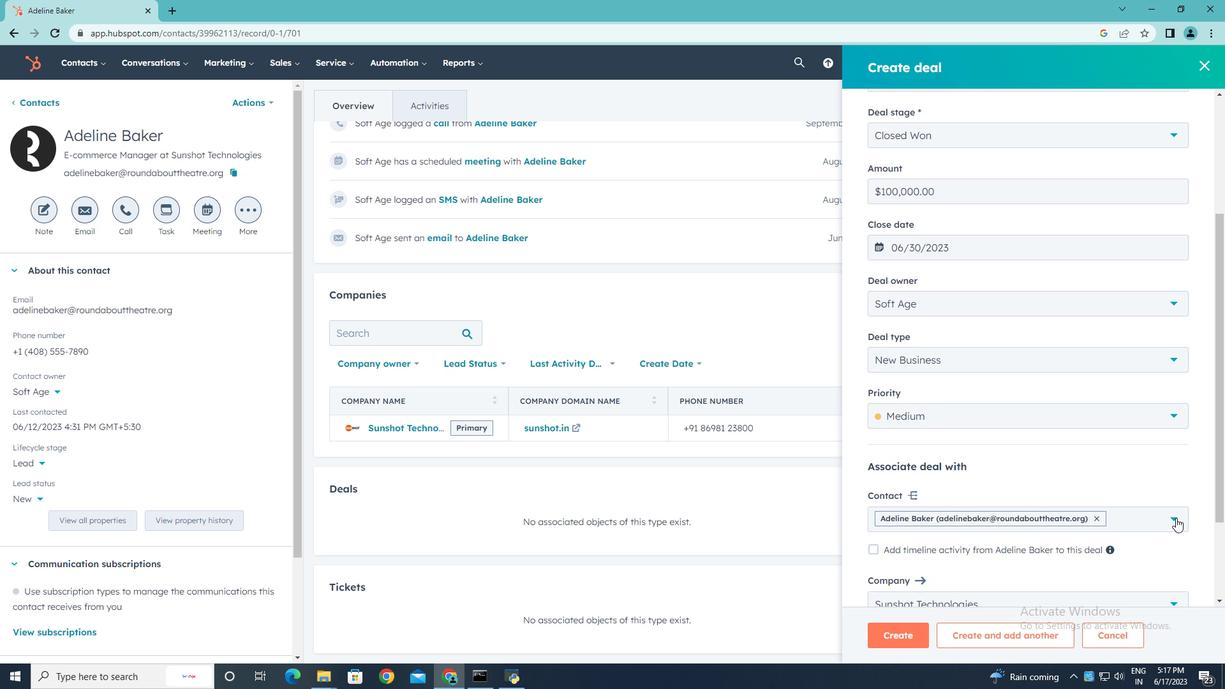 
Action: Mouse moved to (1034, 482)
Screenshot: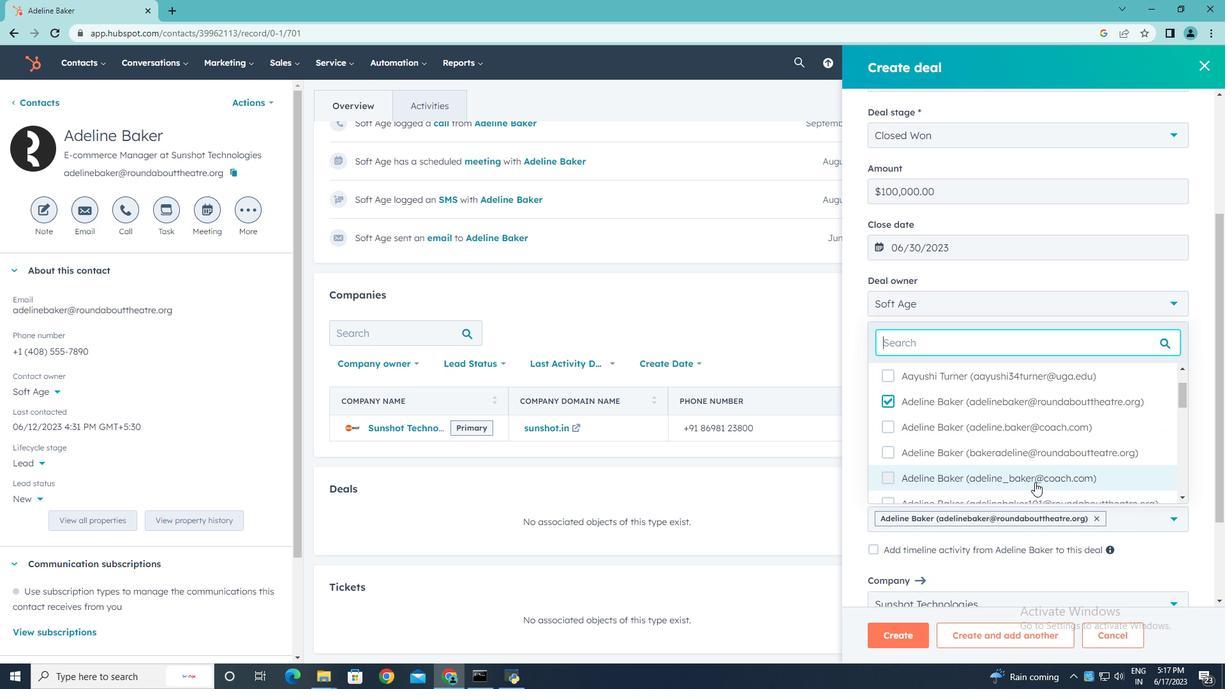 
Action: Mouse scrolled (1034, 482) with delta (0, 0)
Screenshot: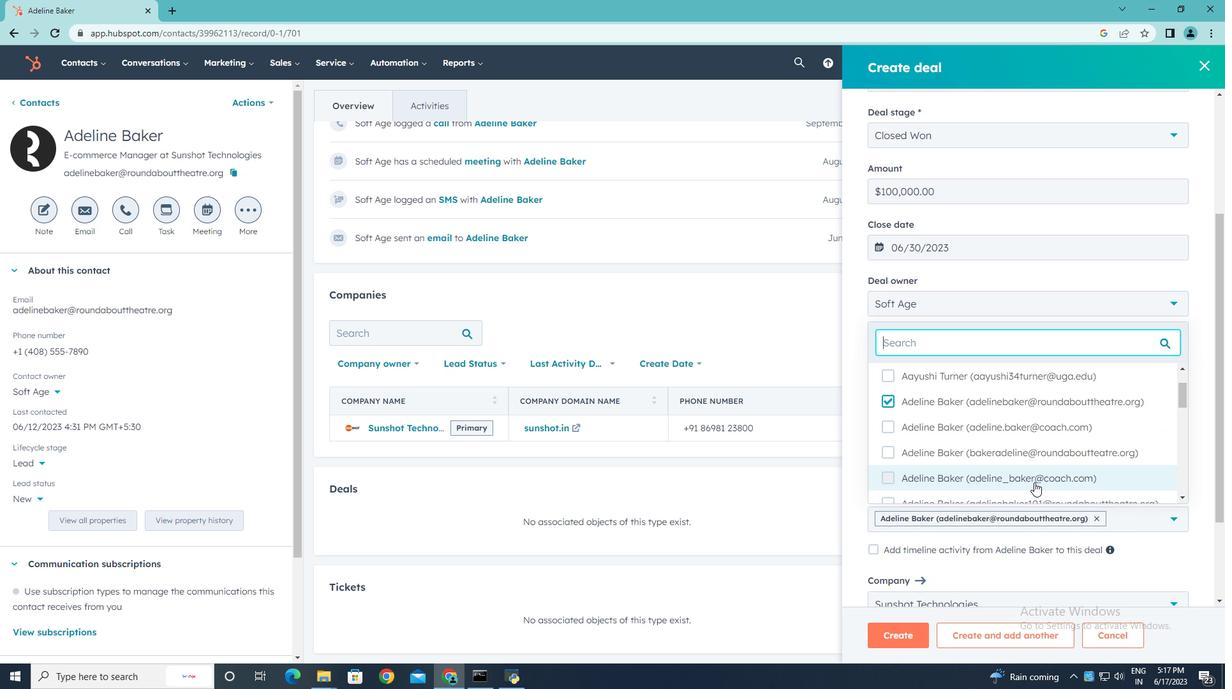 
Action: Mouse scrolled (1034, 482) with delta (0, 0)
Screenshot: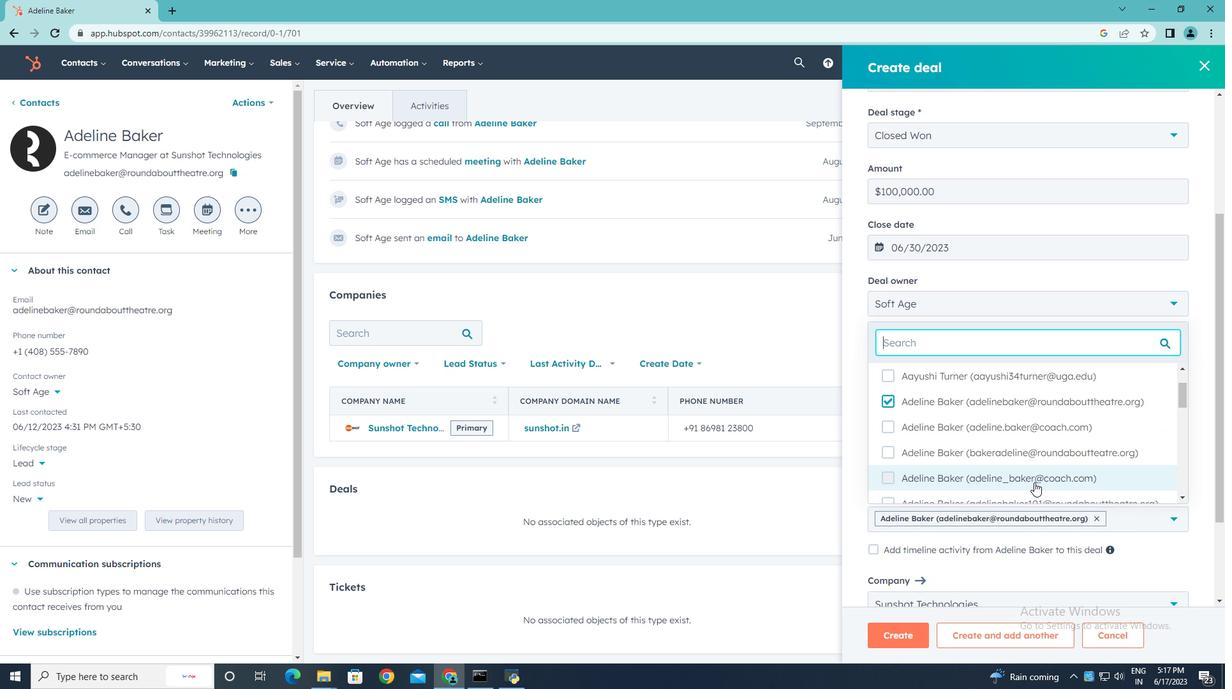 
Action: Mouse scrolled (1034, 482) with delta (0, 0)
Screenshot: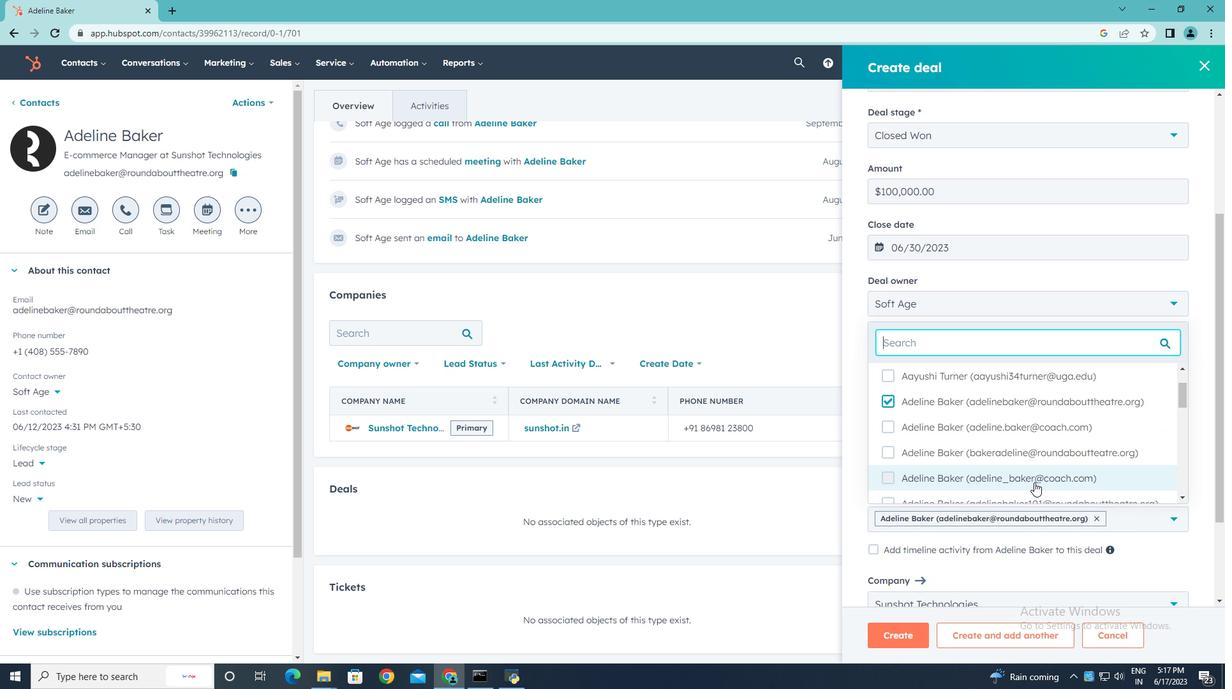 
Action: Mouse scrolled (1034, 482) with delta (0, 0)
Screenshot: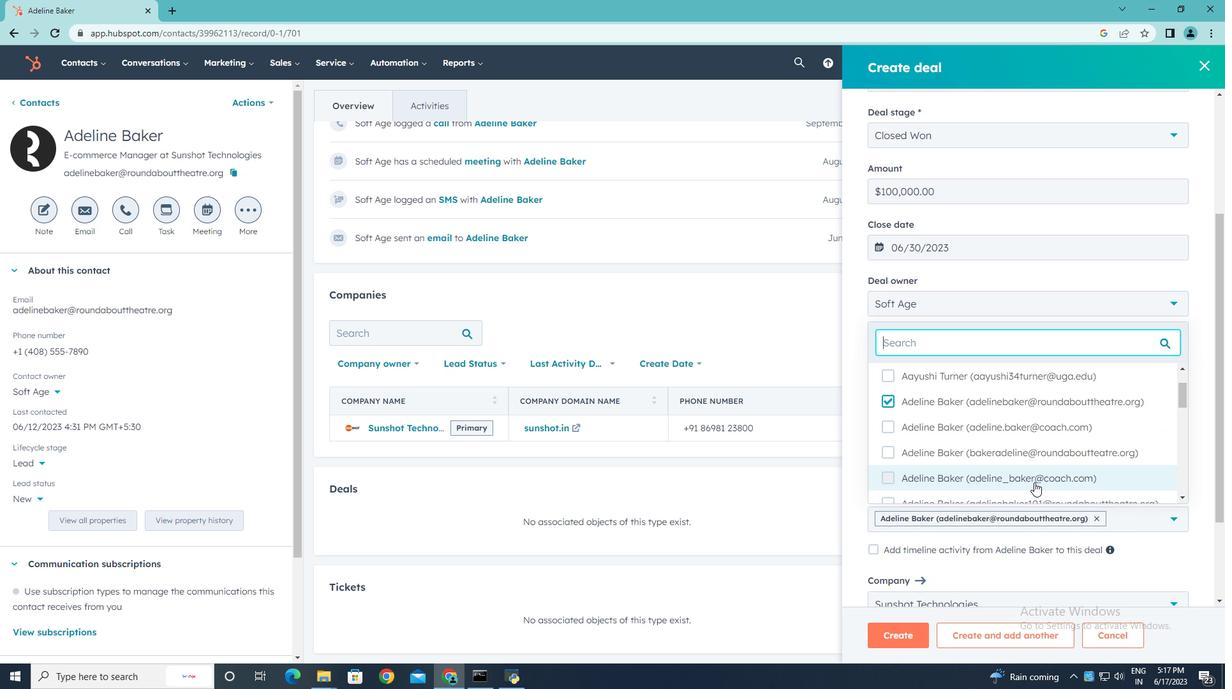 
Action: Mouse moved to (890, 454)
Screenshot: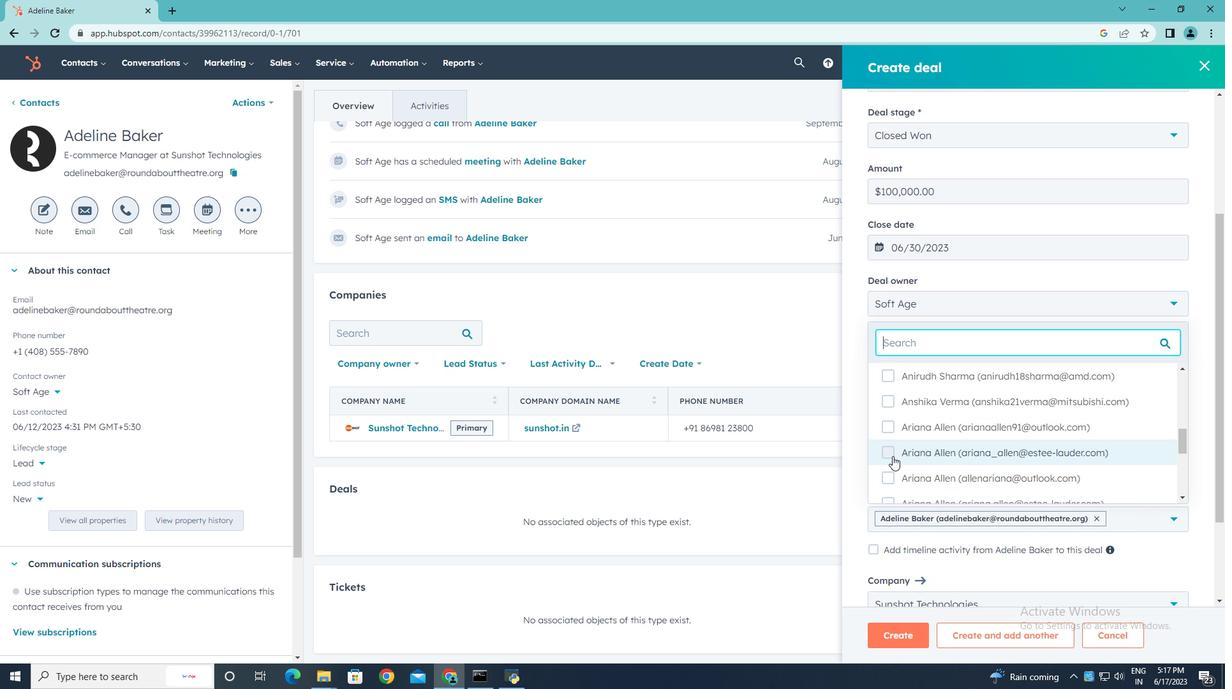 
Action: Mouse pressed left at (890, 454)
Screenshot: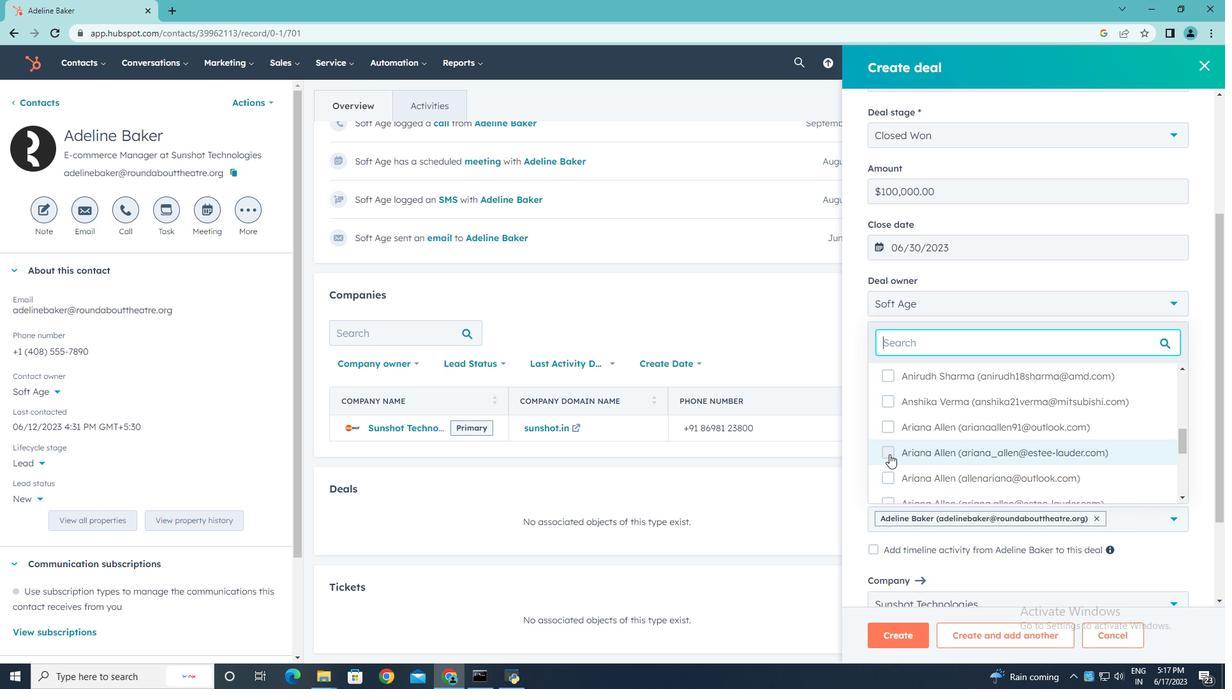 
Action: Mouse moved to (1176, 524)
Screenshot: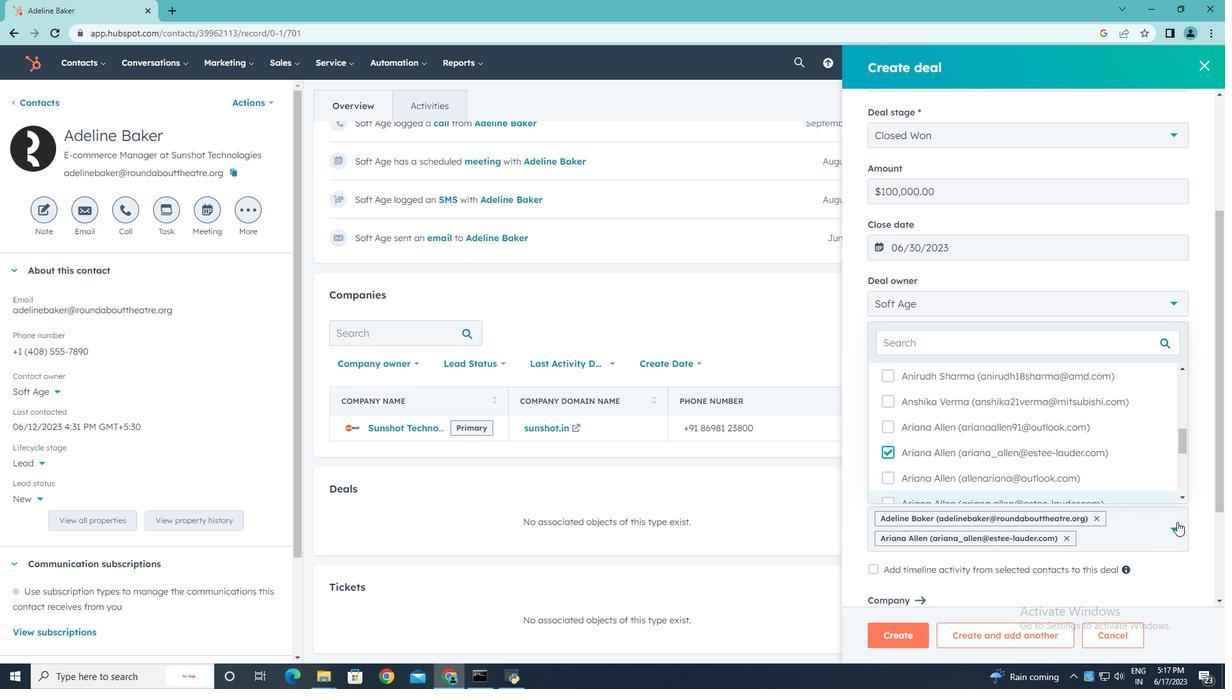
Action: Mouse pressed left at (1176, 524)
Screenshot: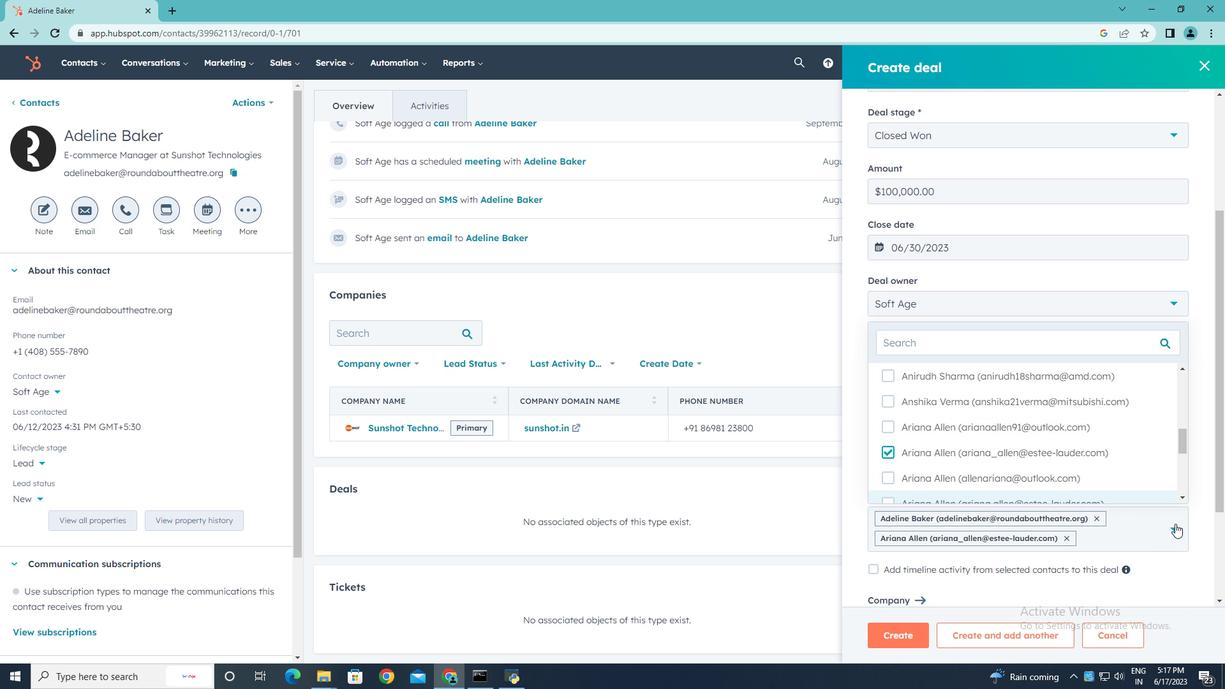 
Action: Mouse scrolled (1176, 523) with delta (0, 0)
Screenshot: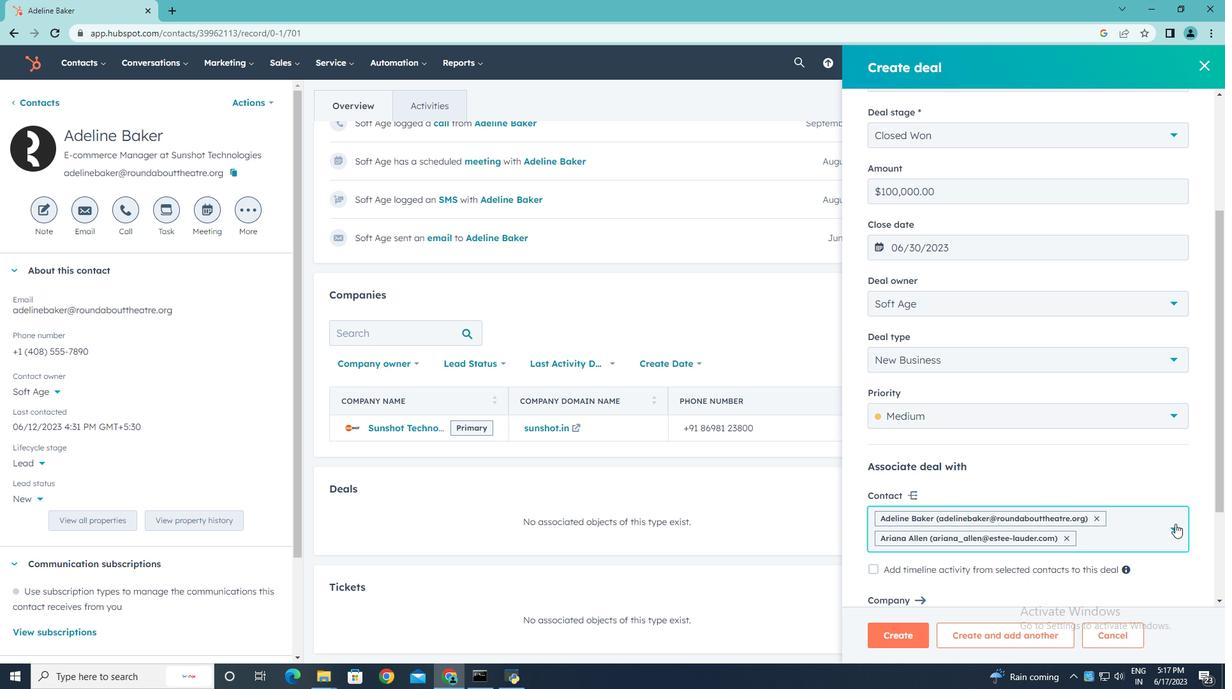 
Action: Mouse scrolled (1176, 523) with delta (0, 0)
Screenshot: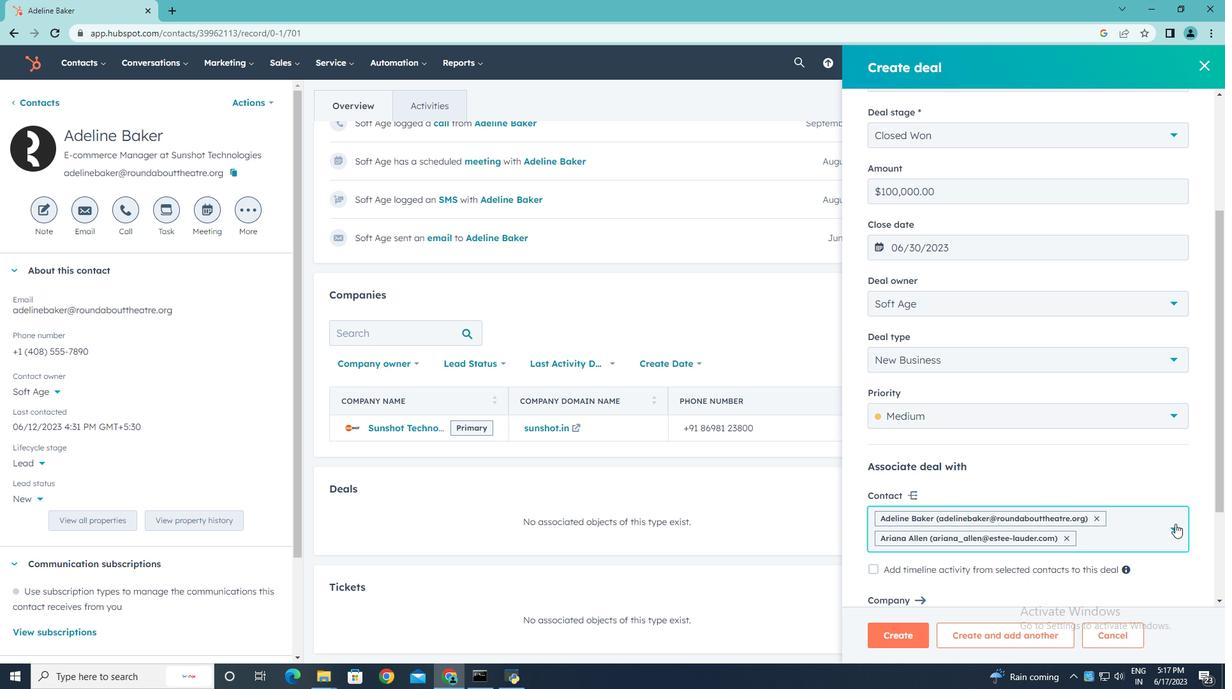 
Action: Mouse scrolled (1176, 523) with delta (0, 0)
Screenshot: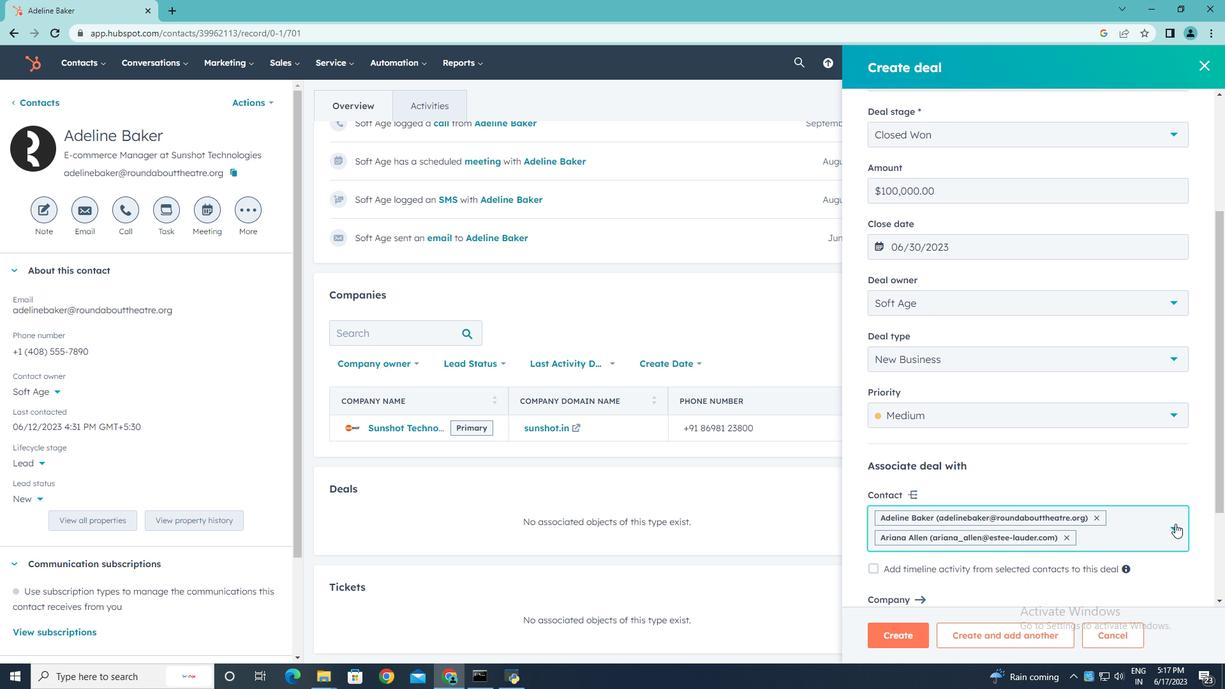 
Action: Mouse scrolled (1176, 523) with delta (0, 0)
Screenshot: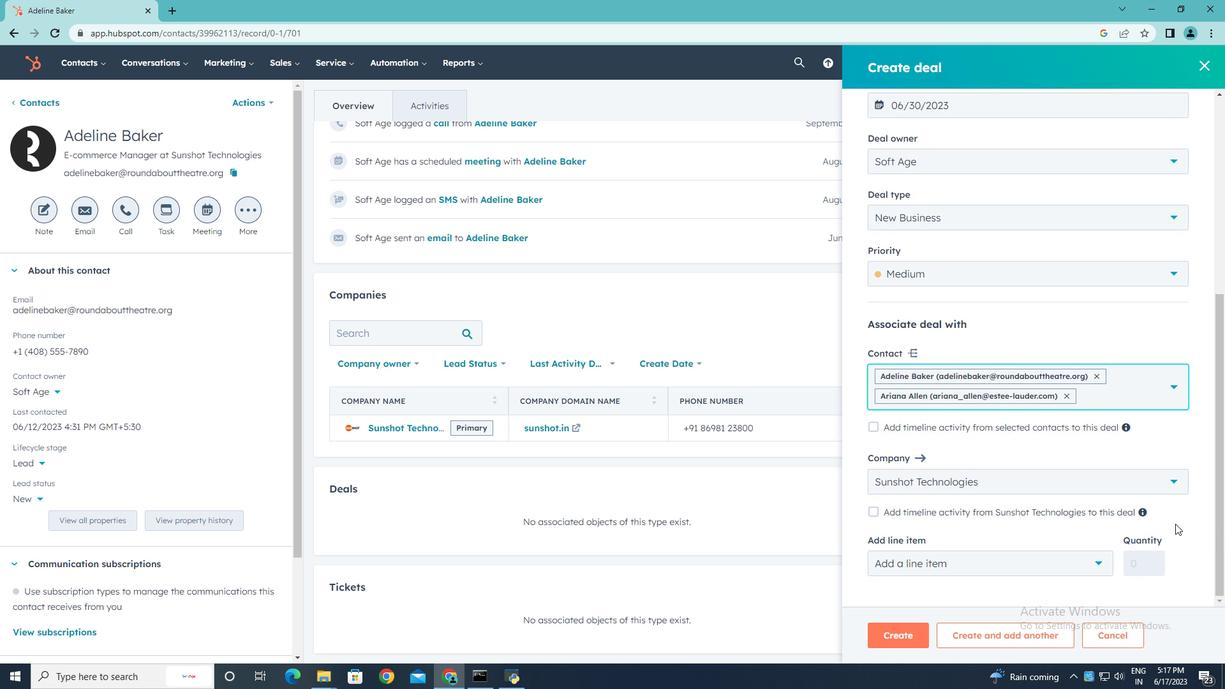 
Action: Mouse moved to (907, 630)
Screenshot: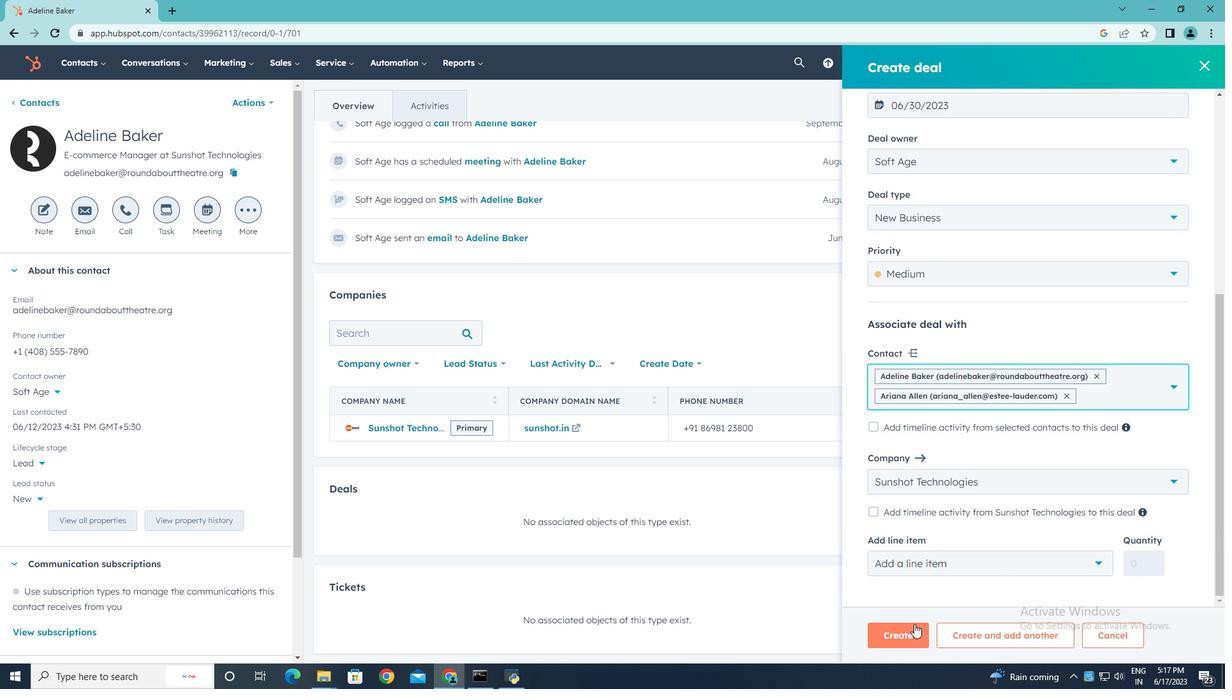 
Action: Mouse pressed left at (907, 630)
Screenshot: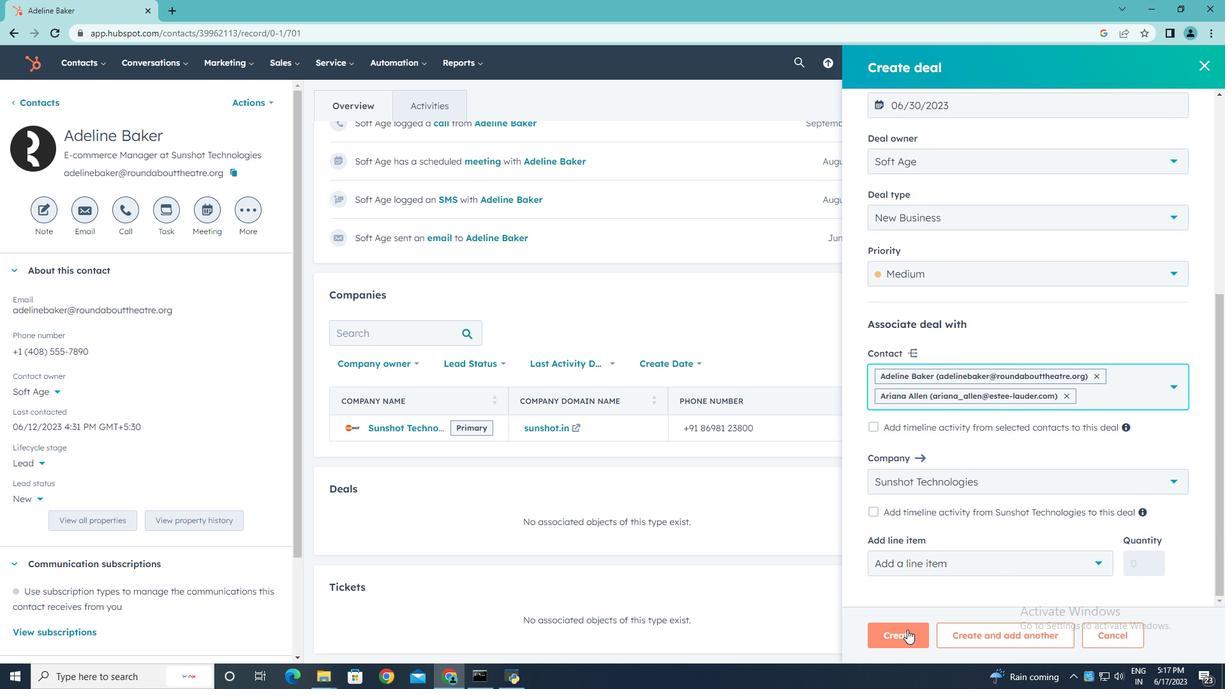 
